 Task: Look for space in Villeurbanne, France from 3rd June, 2023 to 9th June, 2023 for 2 adults in price range Rs.6000 to Rs.12000. Place can be entire place with 1  bedroom having 1 bed and 1 bathroom. Property type can be house, flat, guest house, hotel. Booking option can be shelf check-in. Required host language is English.
Action: Mouse moved to (366, 82)
Screenshot: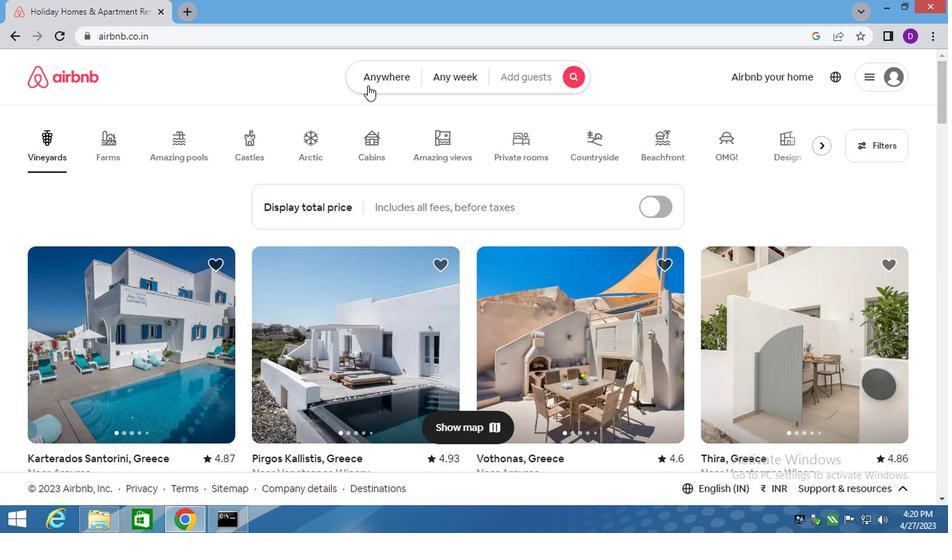 
Action: Mouse pressed left at (366, 82)
Screenshot: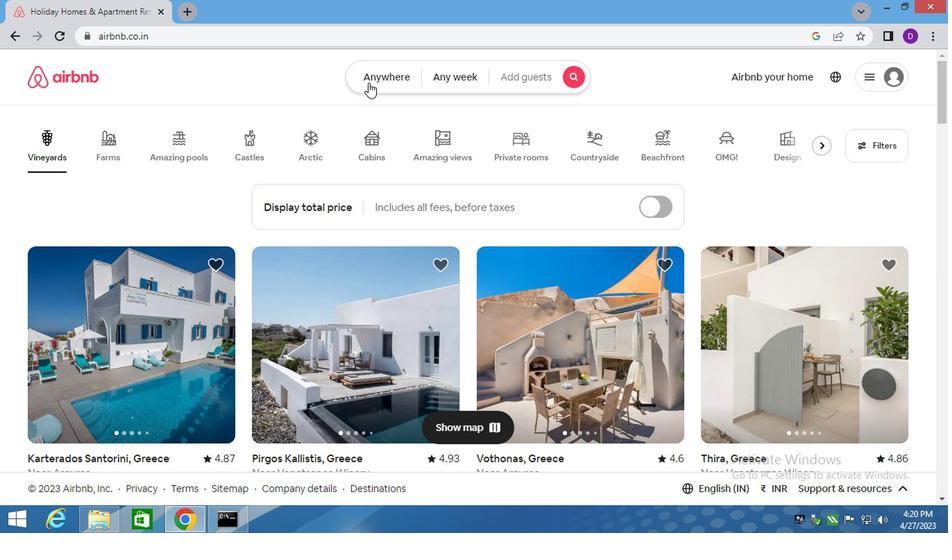 
Action: Mouse moved to (252, 133)
Screenshot: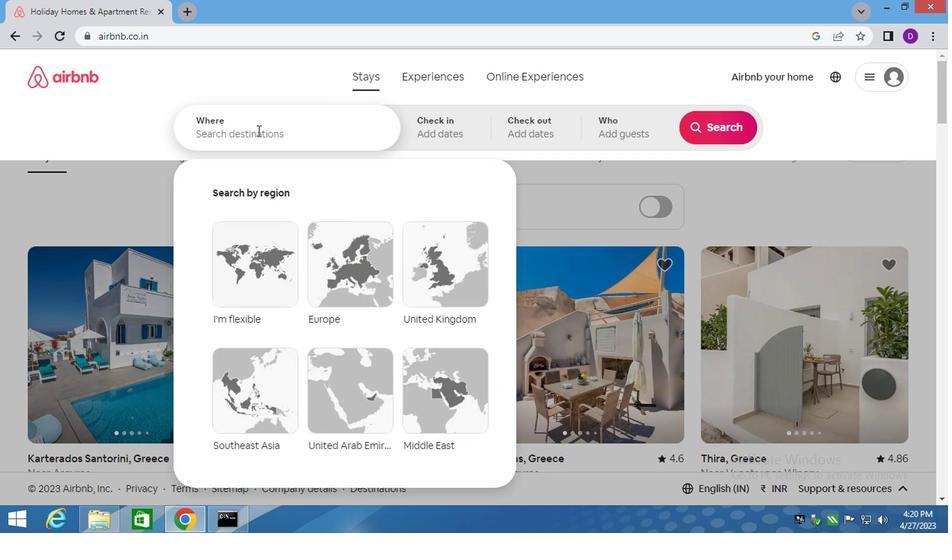
Action: Mouse pressed left at (252, 133)
Screenshot: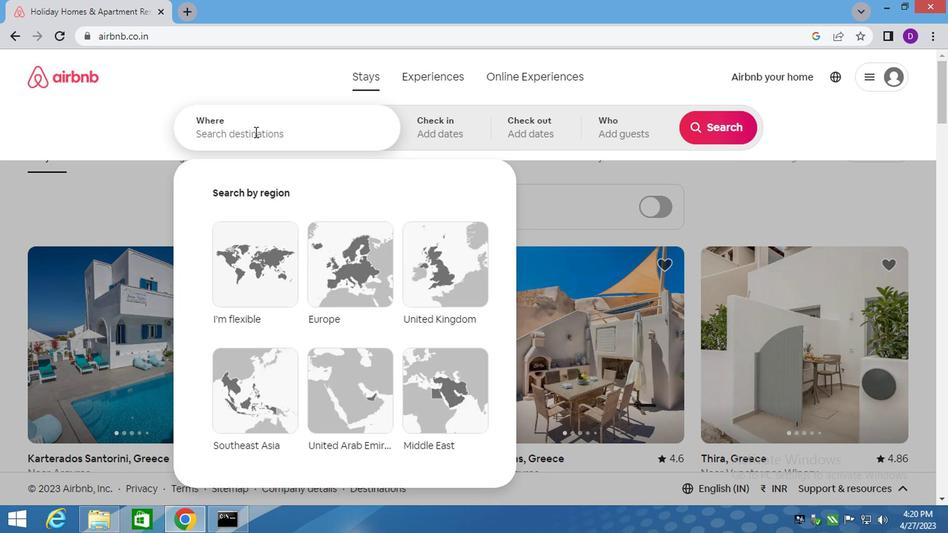 
Action: Key pressed <Key.shift>VILLEU<Key.down>,<Key.space><Key.space><Key.shift>FREA<Key.down><Key.enter>
Screenshot: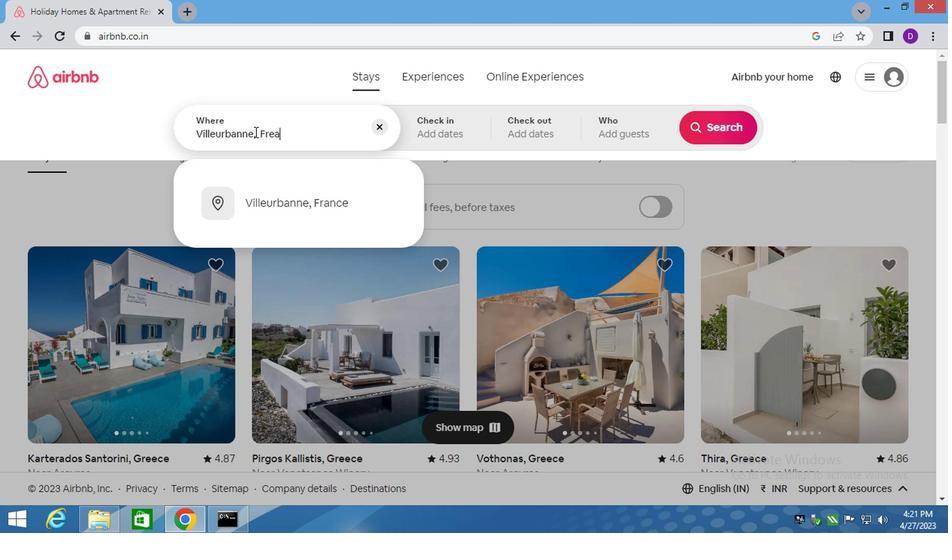 
Action: Mouse moved to (298, 139)
Screenshot: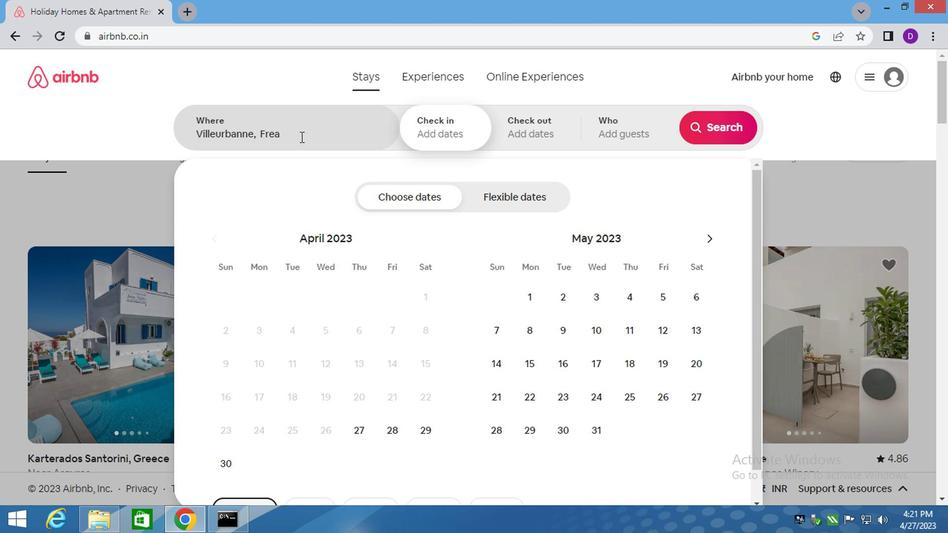 
Action: Mouse pressed left at (298, 139)
Screenshot: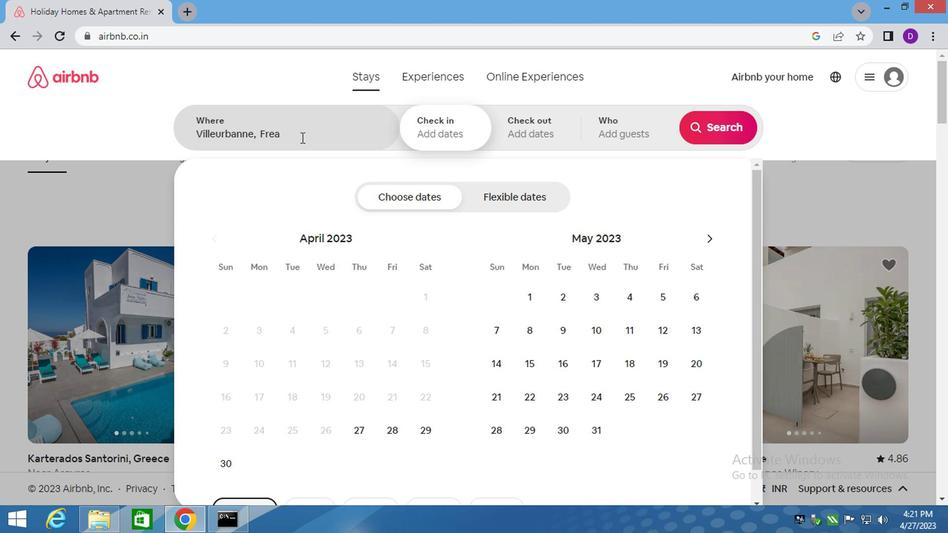 
Action: Key pressed <Key.down><Key.enter>
Screenshot: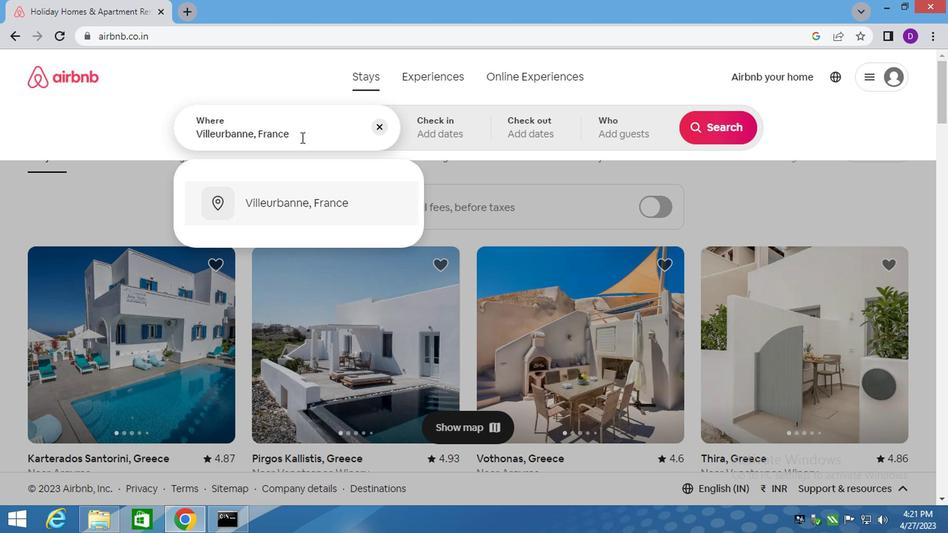 
Action: Mouse moved to (710, 239)
Screenshot: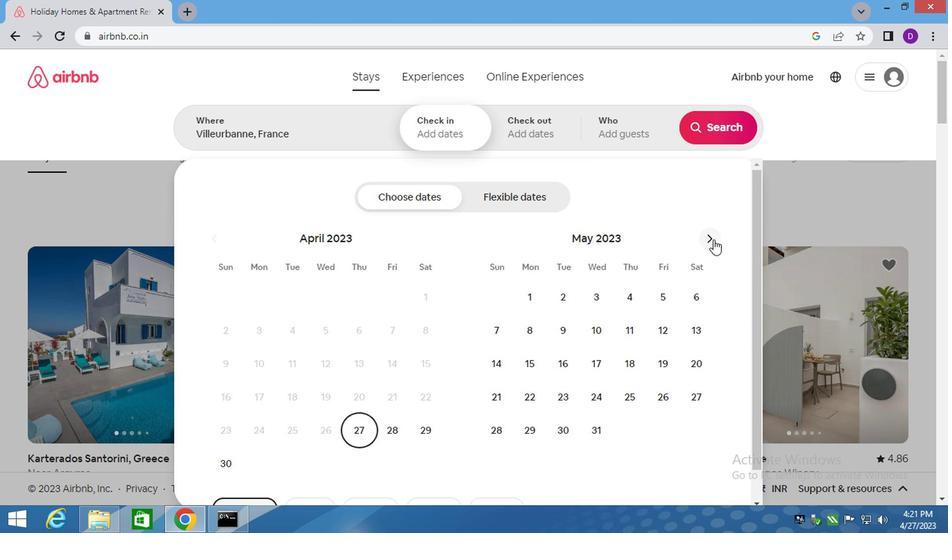 
Action: Mouse pressed left at (710, 239)
Screenshot: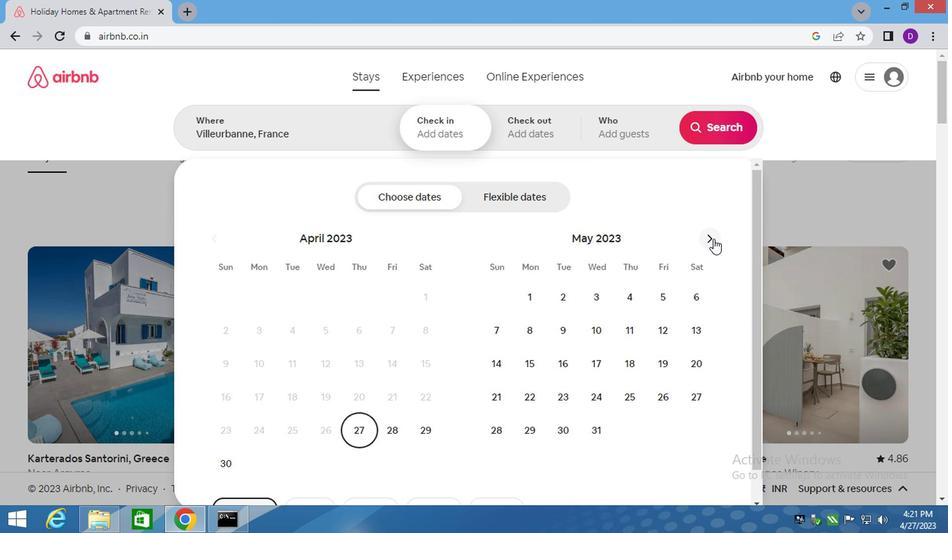 
Action: Mouse moved to (698, 305)
Screenshot: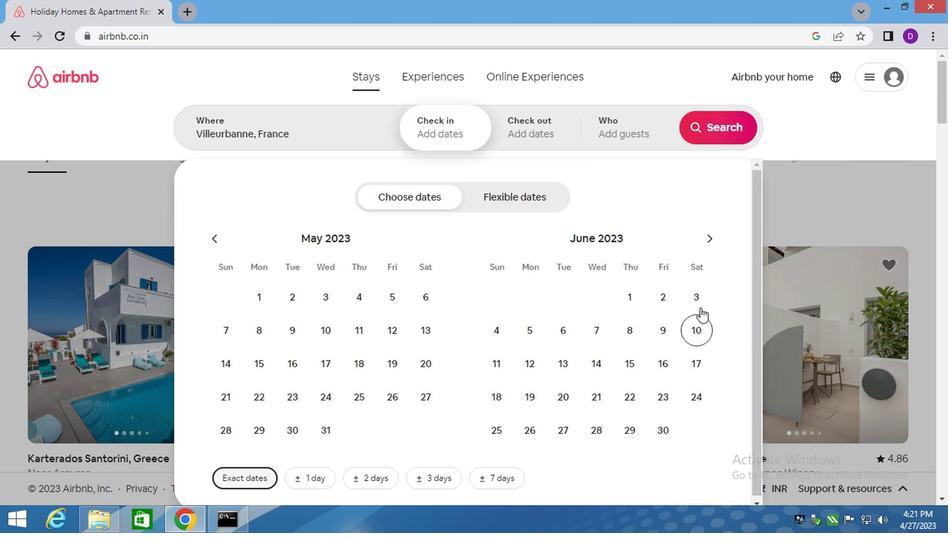 
Action: Mouse pressed left at (698, 305)
Screenshot: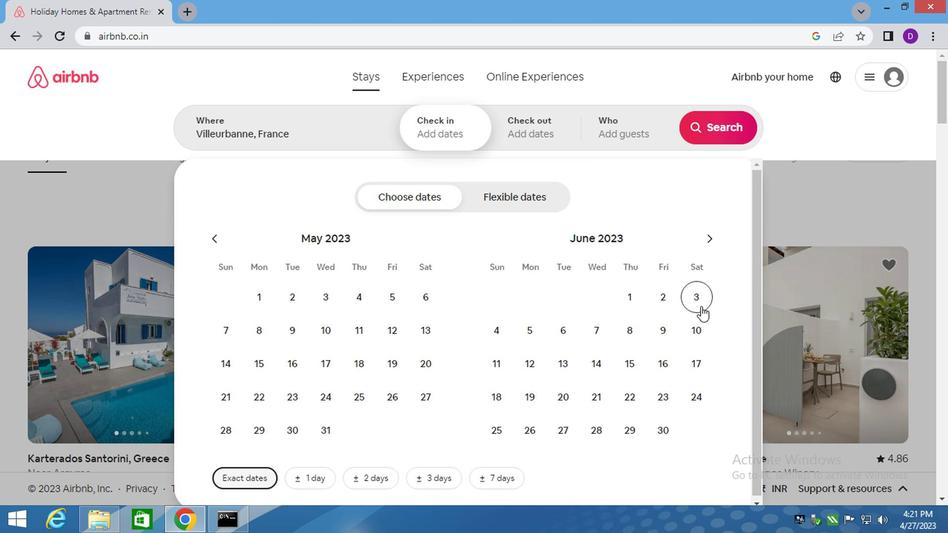 
Action: Mouse moved to (666, 335)
Screenshot: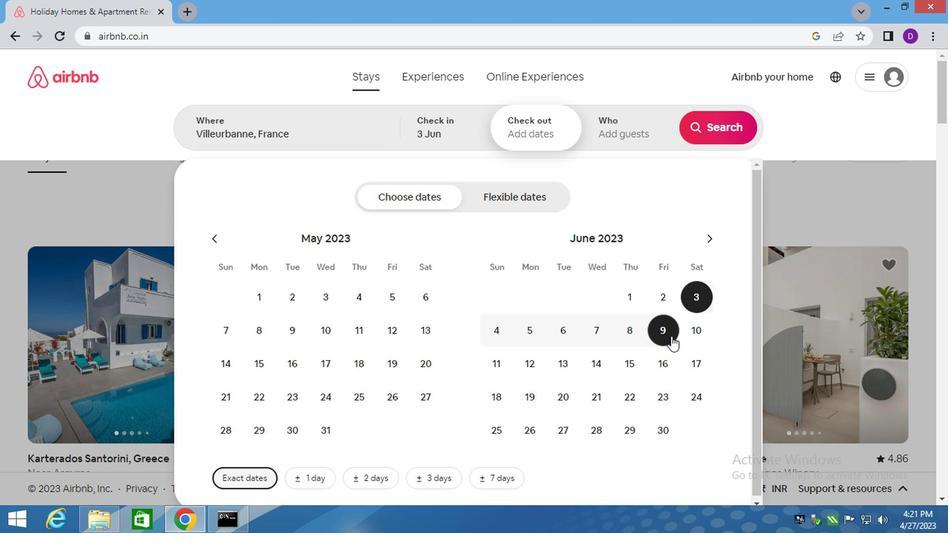 
Action: Mouse pressed left at (666, 335)
Screenshot: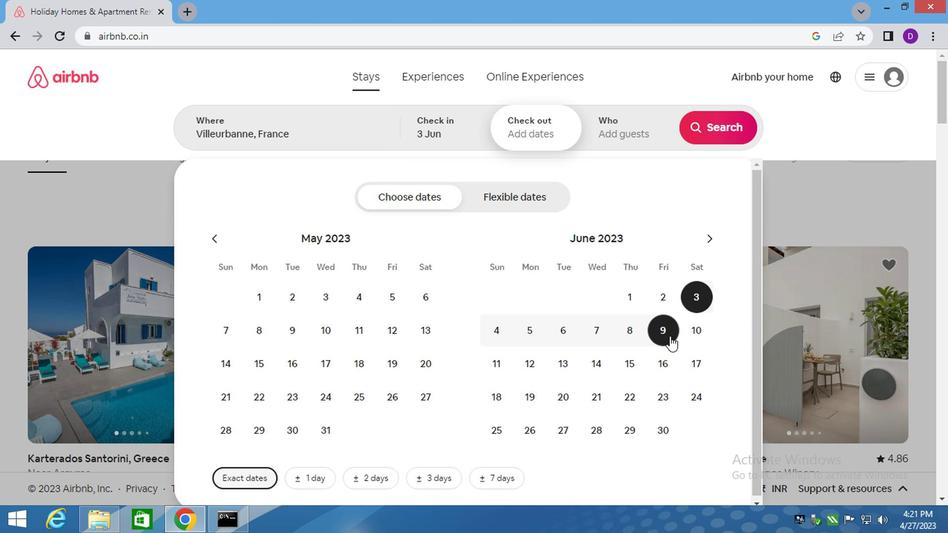 
Action: Mouse moved to (626, 128)
Screenshot: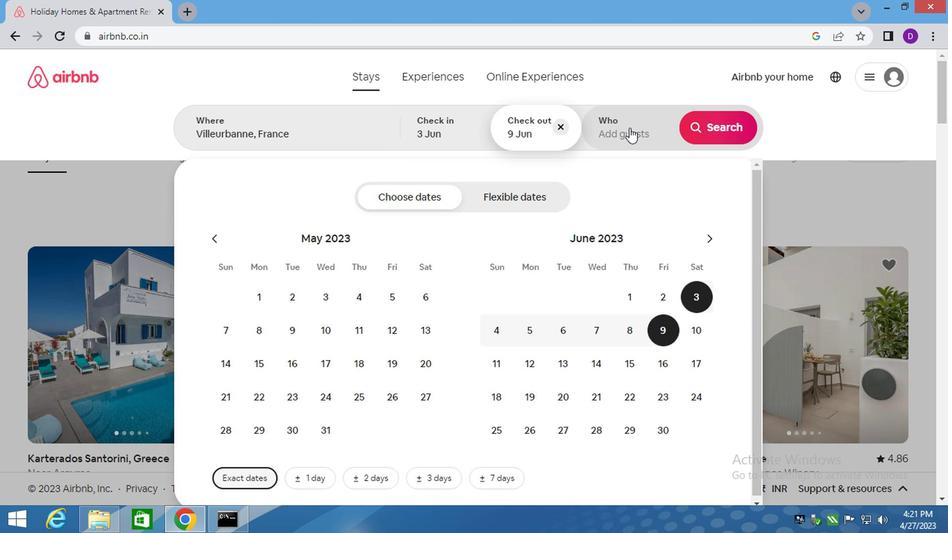 
Action: Mouse pressed left at (626, 128)
Screenshot: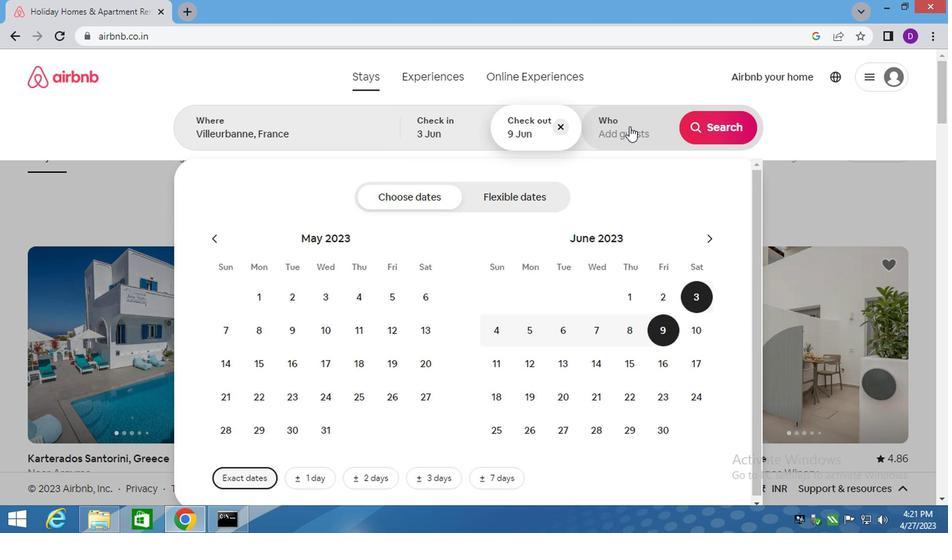 
Action: Mouse moved to (716, 202)
Screenshot: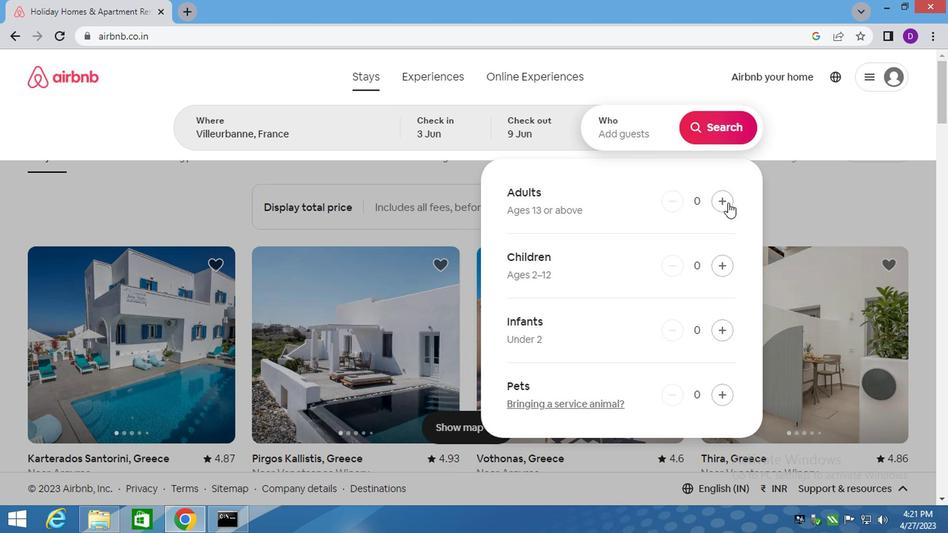 
Action: Mouse pressed left at (716, 202)
Screenshot: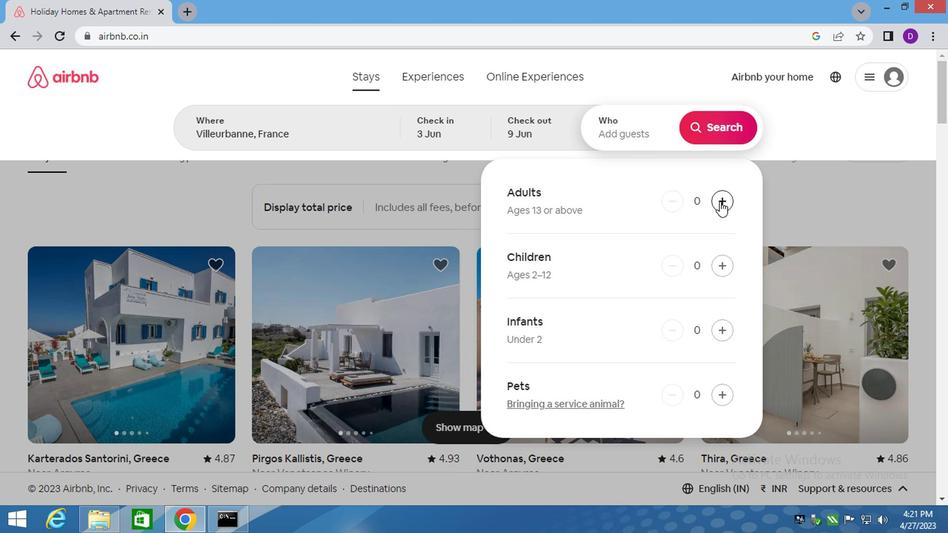 
Action: Mouse pressed left at (716, 202)
Screenshot: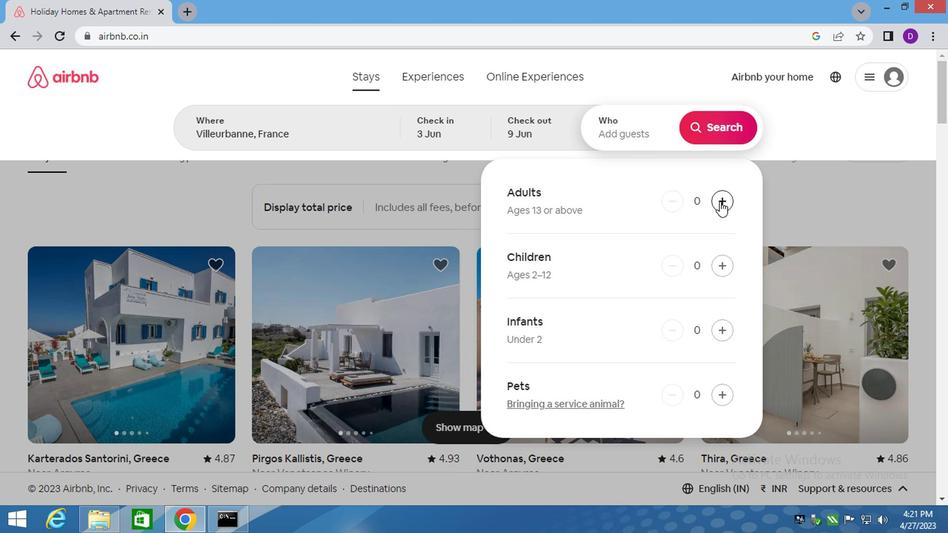 
Action: Mouse moved to (707, 135)
Screenshot: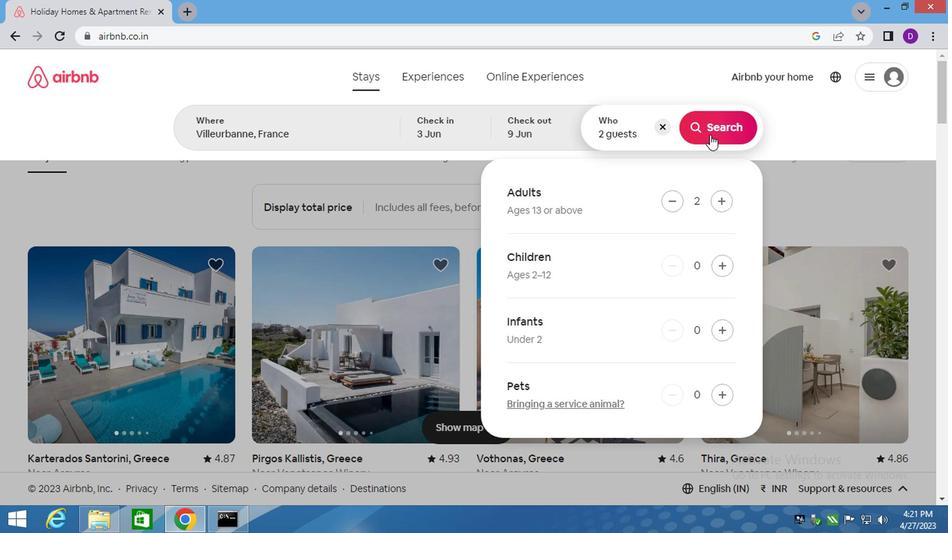 
Action: Mouse pressed left at (707, 135)
Screenshot: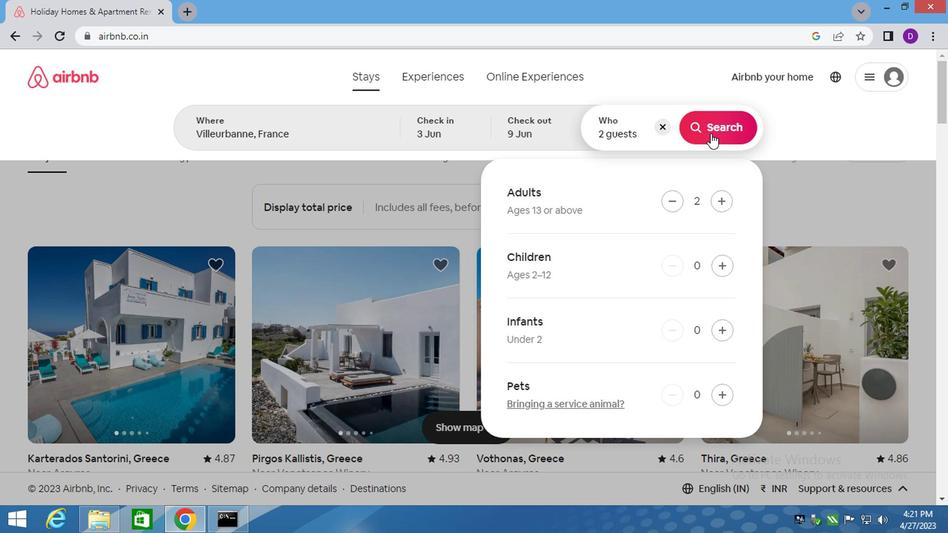 
Action: Mouse moved to (877, 135)
Screenshot: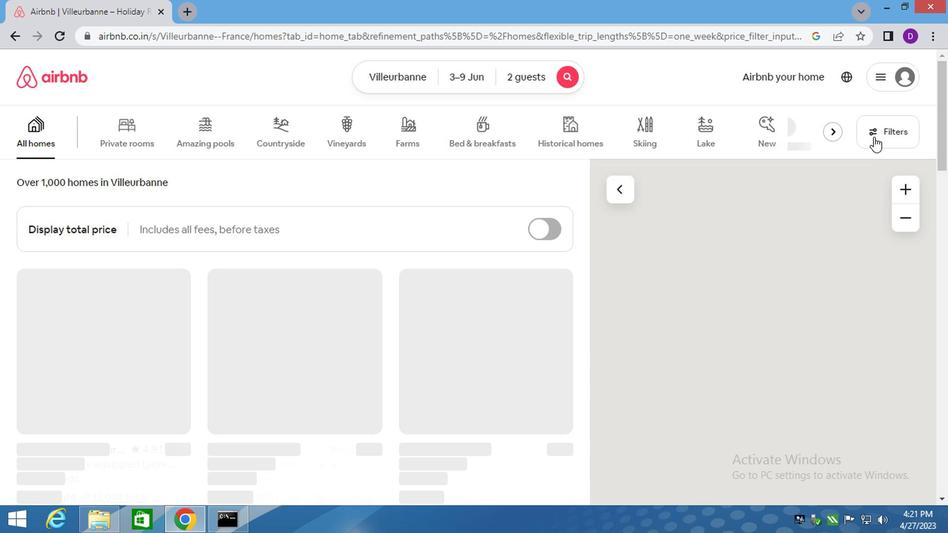 
Action: Mouse pressed left at (877, 135)
Screenshot: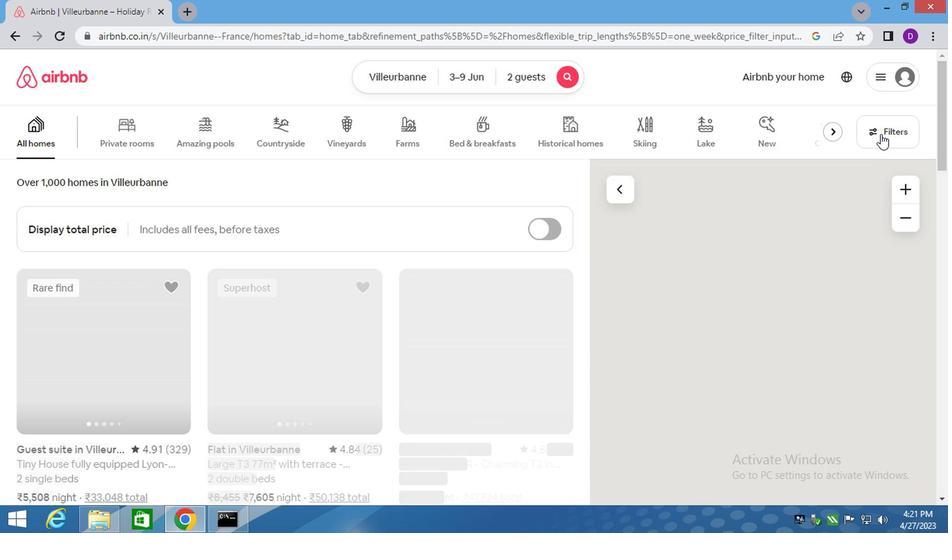 
Action: Mouse moved to (301, 305)
Screenshot: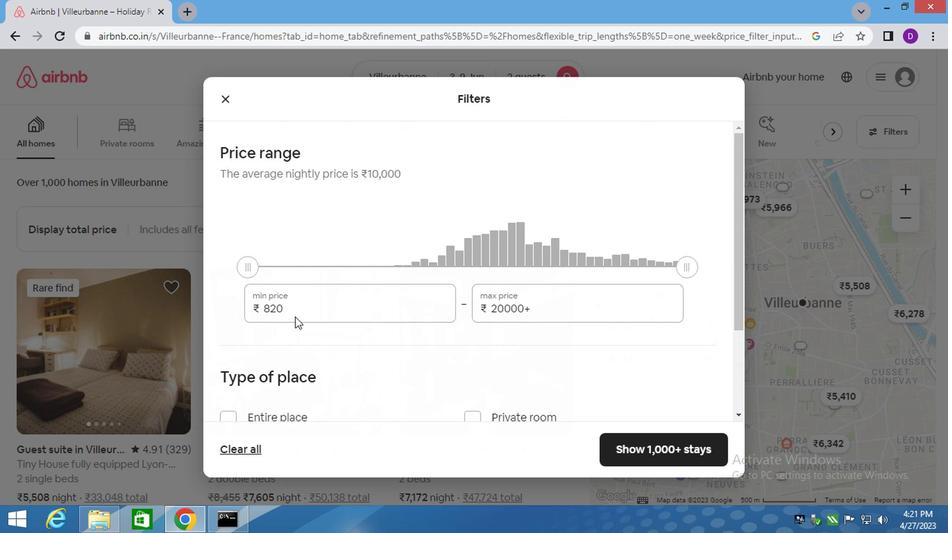 
Action: Mouse pressed left at (301, 305)
Screenshot: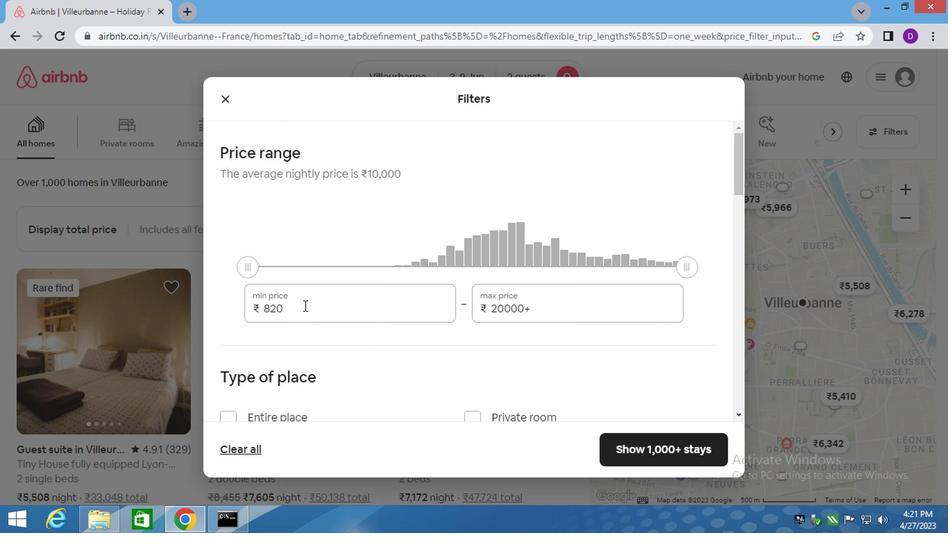
Action: Mouse pressed left at (301, 305)
Screenshot: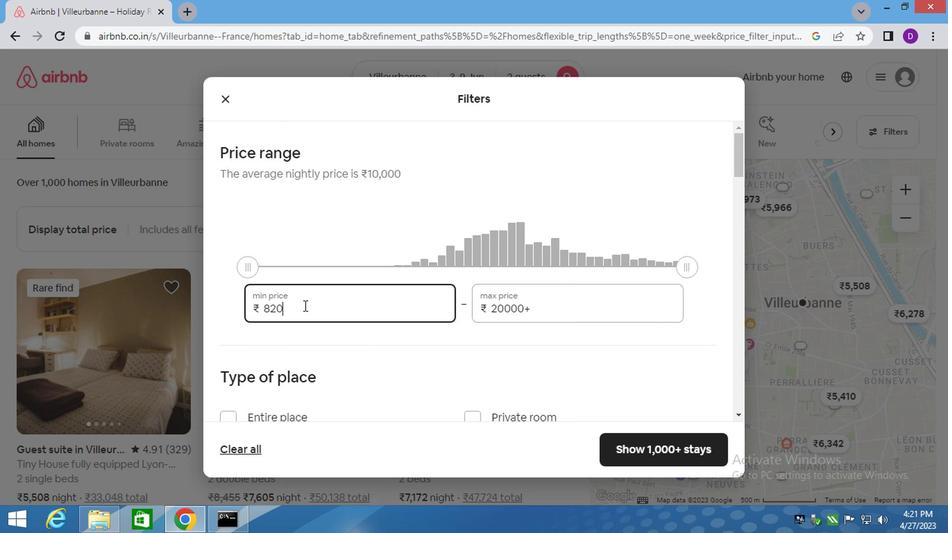 
Action: Mouse pressed left at (301, 305)
Screenshot: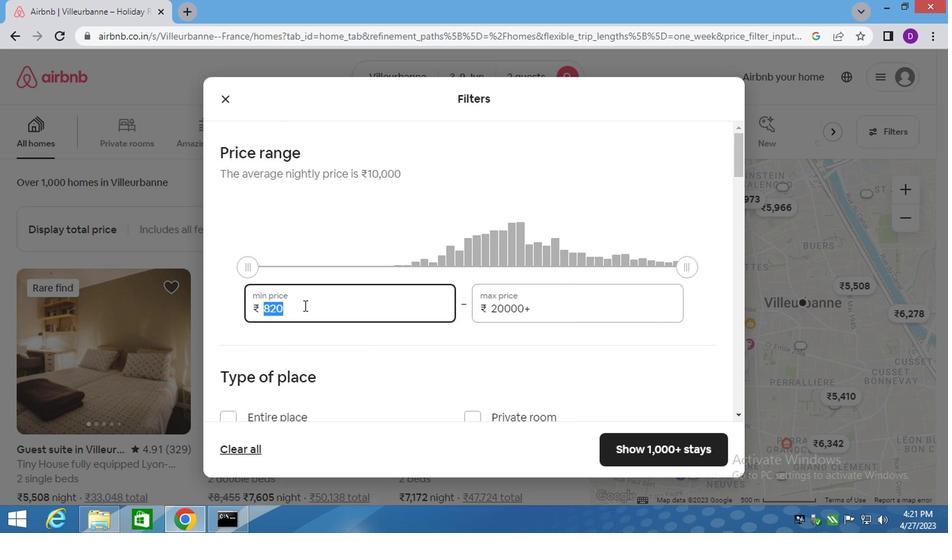 
Action: Key pressed 600
Screenshot: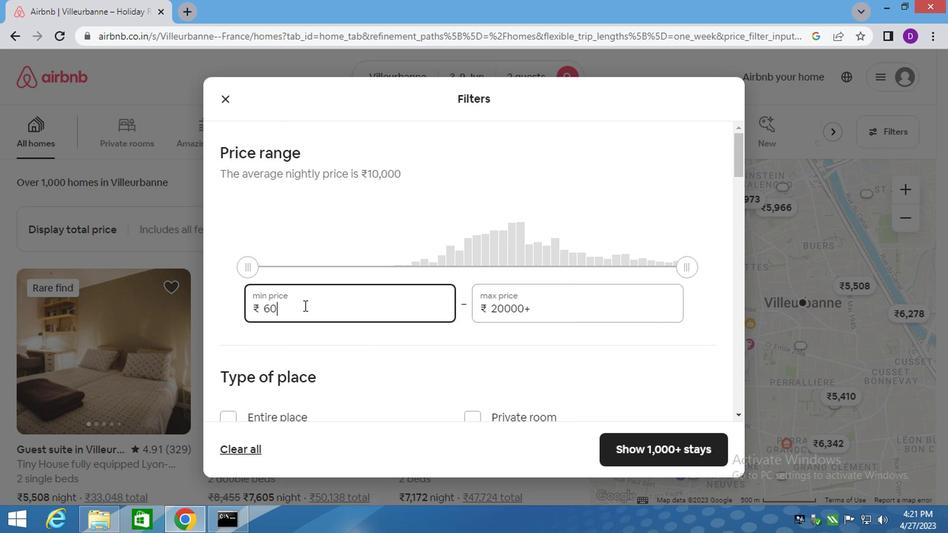 
Action: Mouse moved to (508, 300)
Screenshot: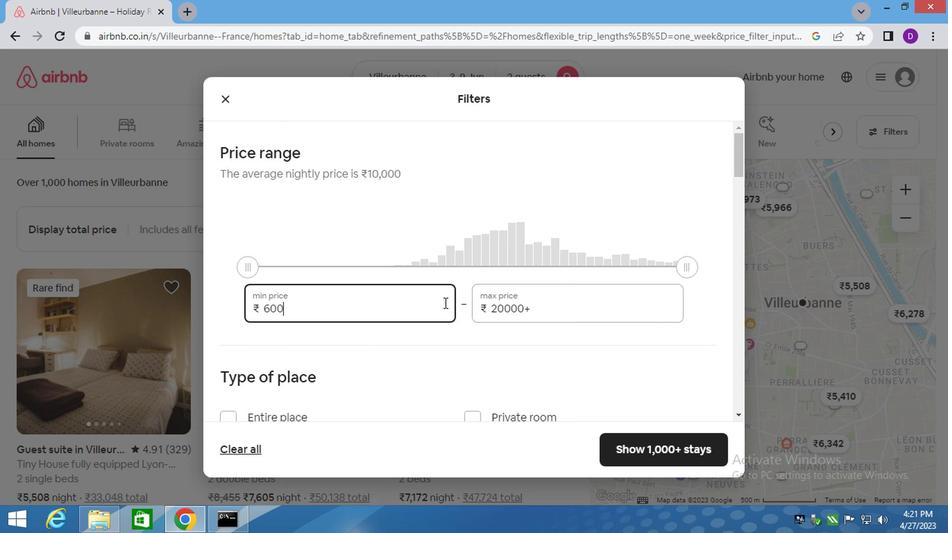
Action: Key pressed 0
Screenshot: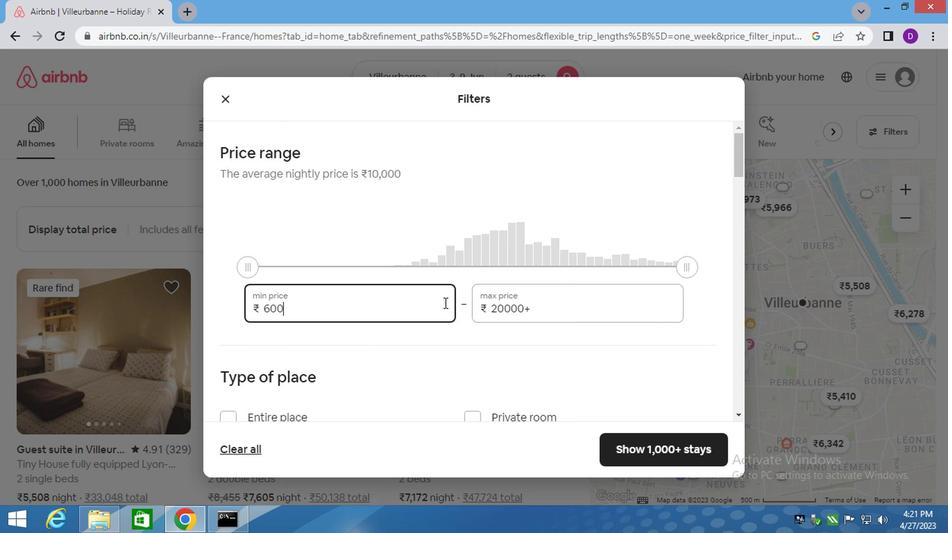
Action: Mouse moved to (512, 300)
Screenshot: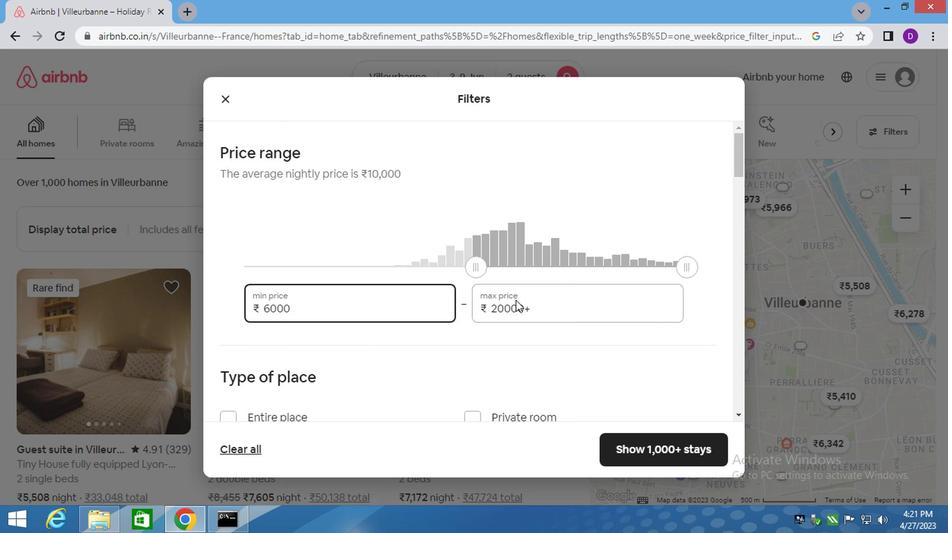 
Action: Mouse pressed left at (512, 300)
Screenshot: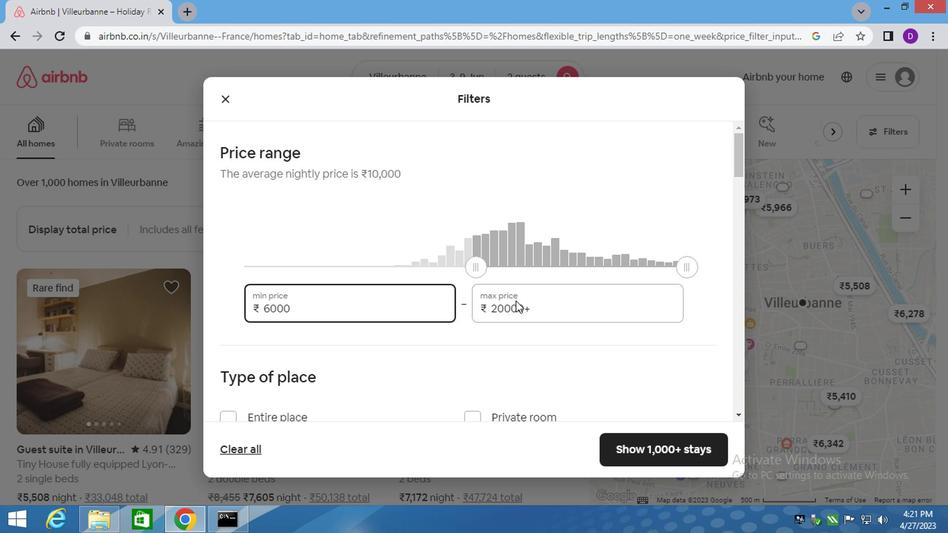 
Action: Mouse moved to (512, 305)
Screenshot: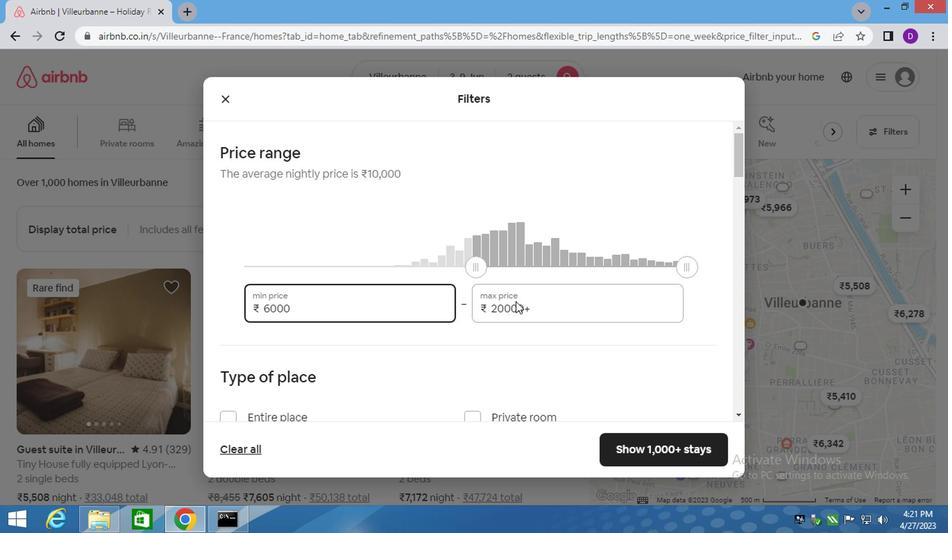 
Action: Mouse pressed left at (512, 305)
Screenshot: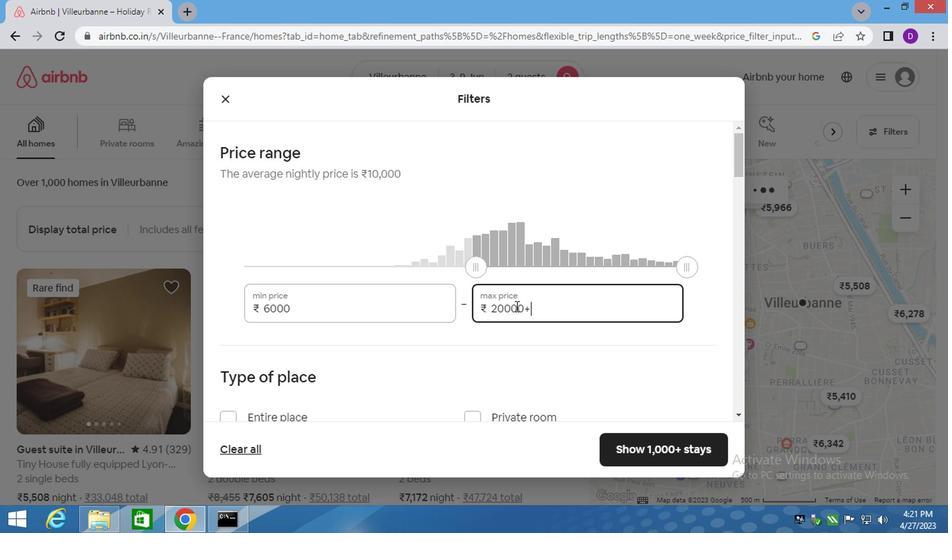 
Action: Mouse pressed left at (512, 305)
Screenshot: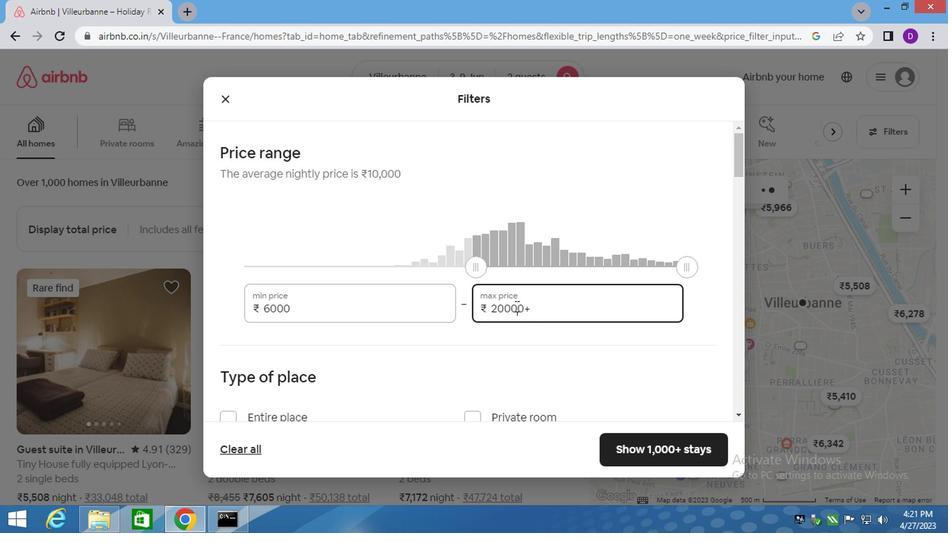 
Action: Mouse pressed left at (512, 305)
Screenshot: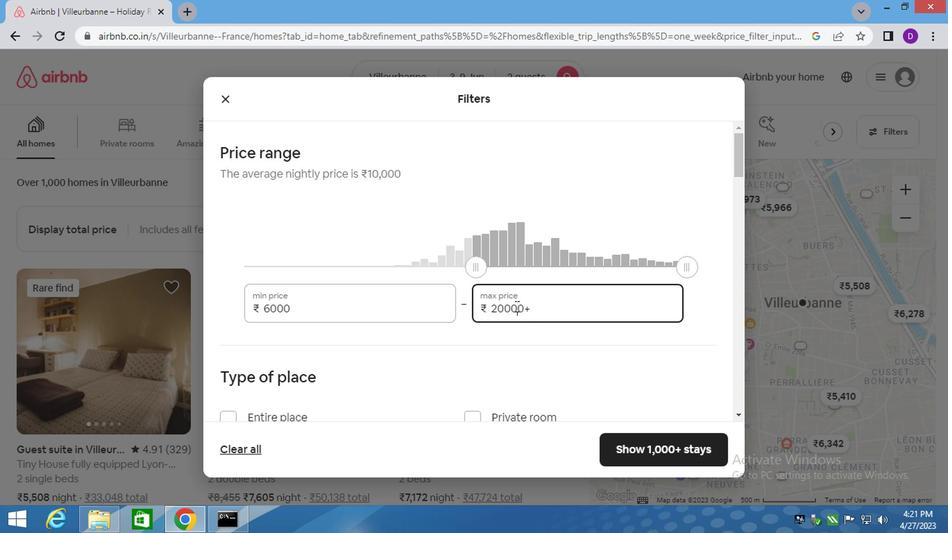 
Action: Key pressed 120
Screenshot: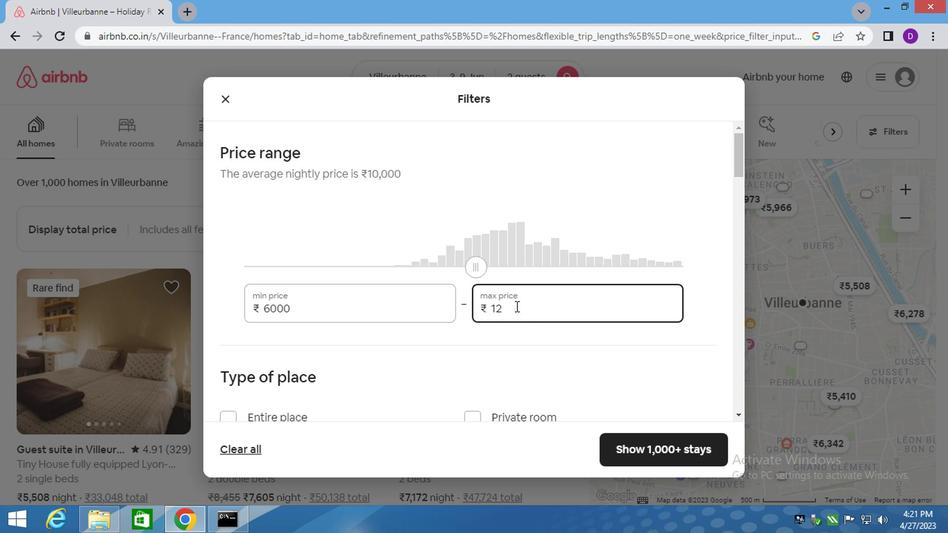 
Action: Mouse moved to (510, 312)
Screenshot: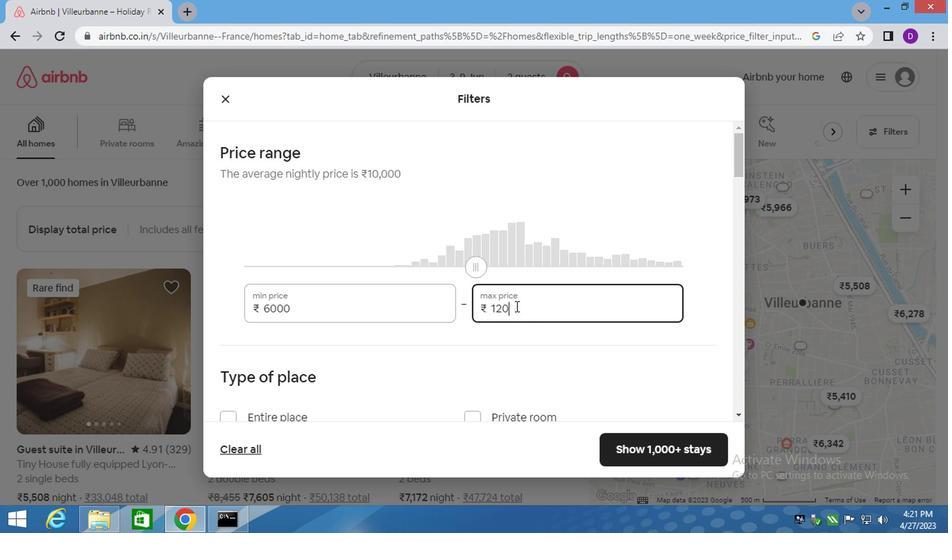 
Action: Key pressed 0
Screenshot: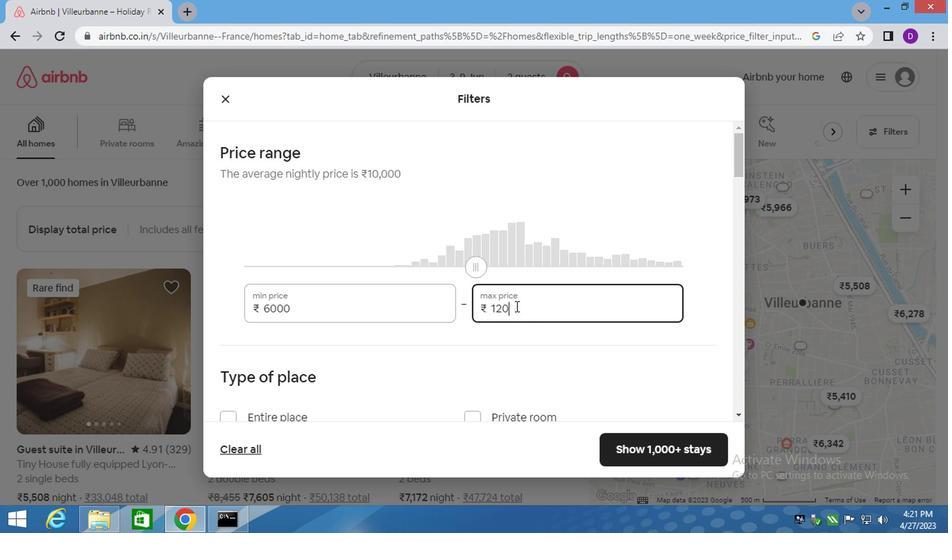 
Action: Mouse moved to (425, 341)
Screenshot: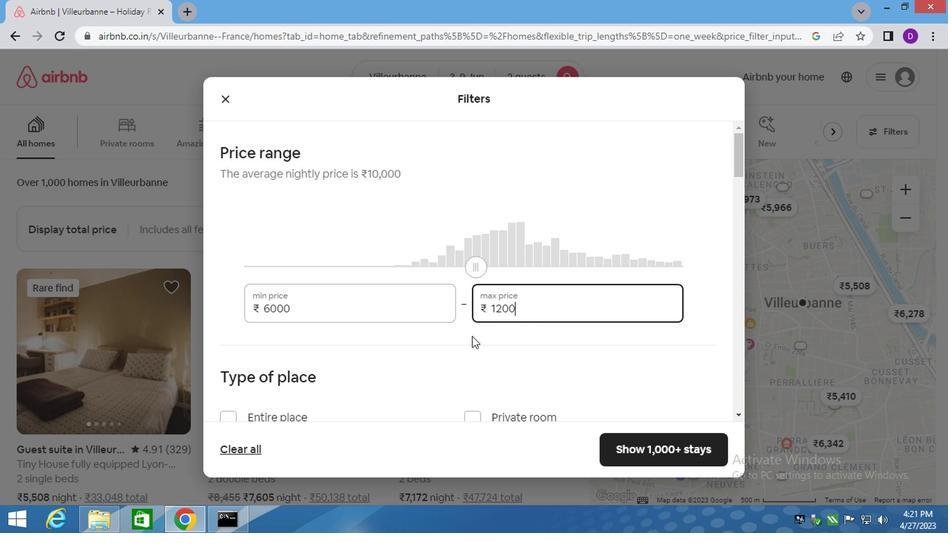 
Action: Key pressed 0
Screenshot: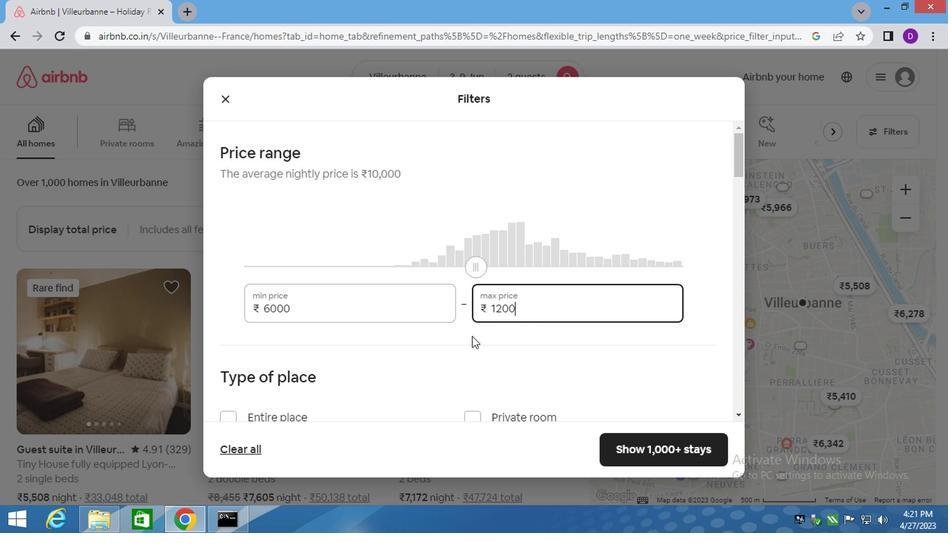 
Action: Mouse moved to (383, 349)
Screenshot: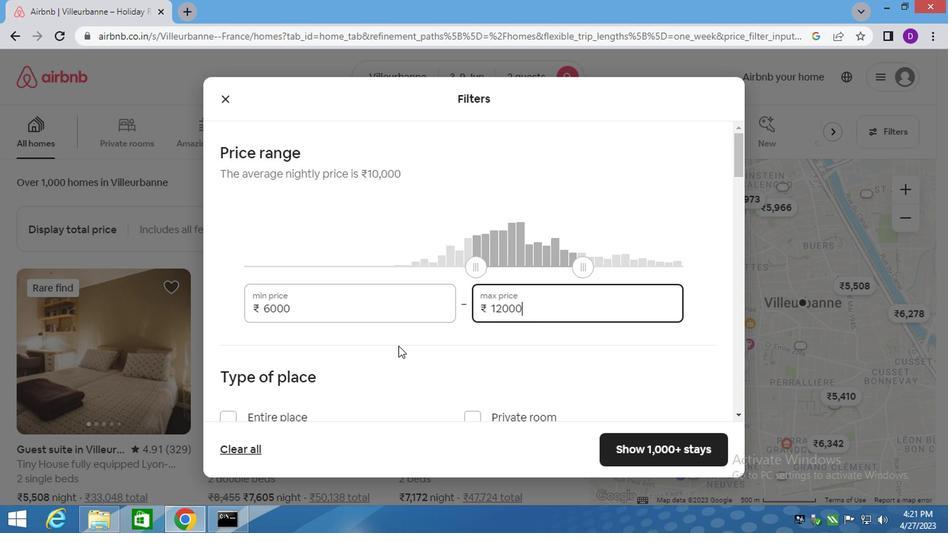 
Action: Mouse scrolled (383, 348) with delta (0, 0)
Screenshot: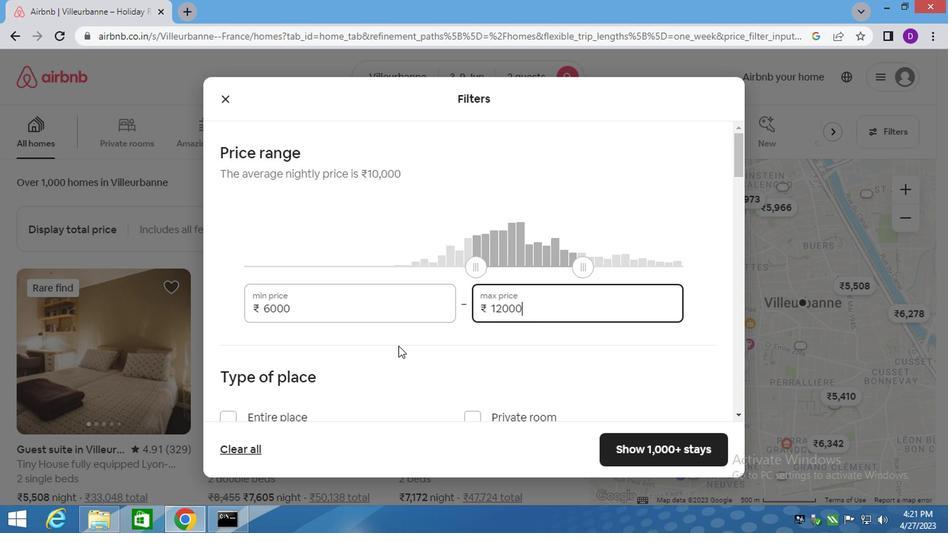 
Action: Mouse moved to (368, 349)
Screenshot: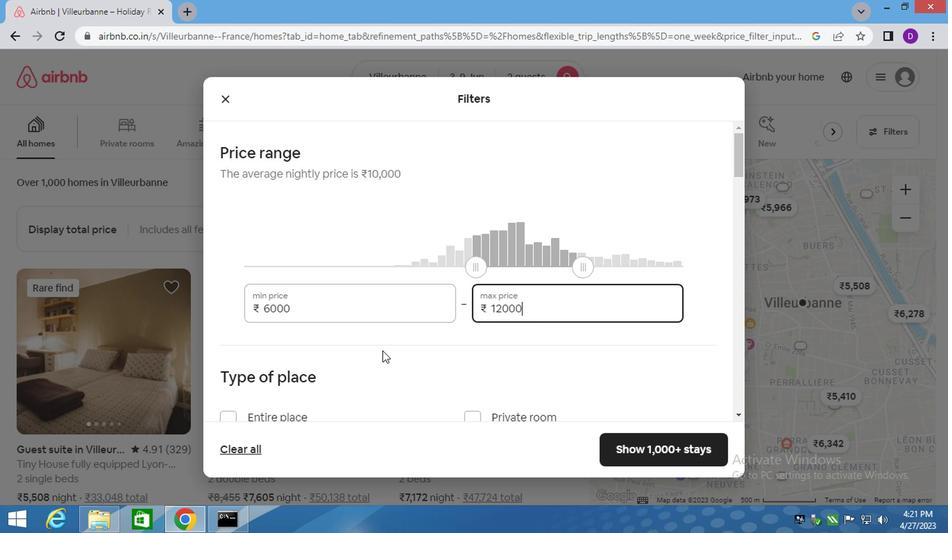 
Action: Mouse scrolled (368, 348) with delta (0, 0)
Screenshot: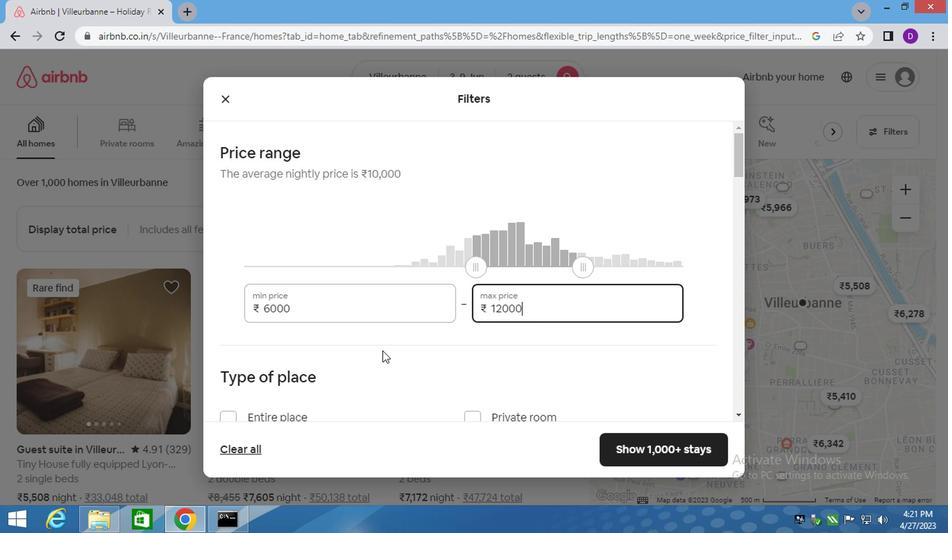 
Action: Mouse moved to (272, 285)
Screenshot: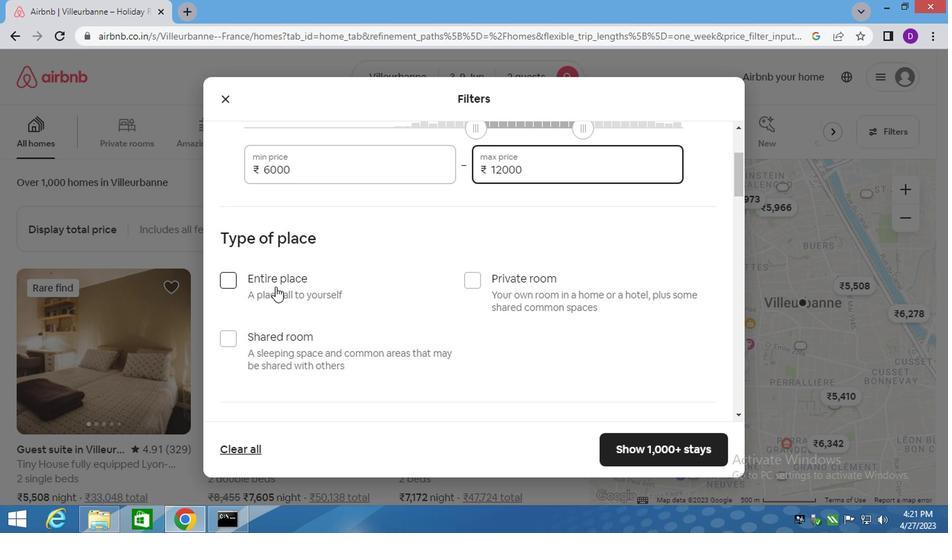 
Action: Mouse pressed left at (272, 285)
Screenshot: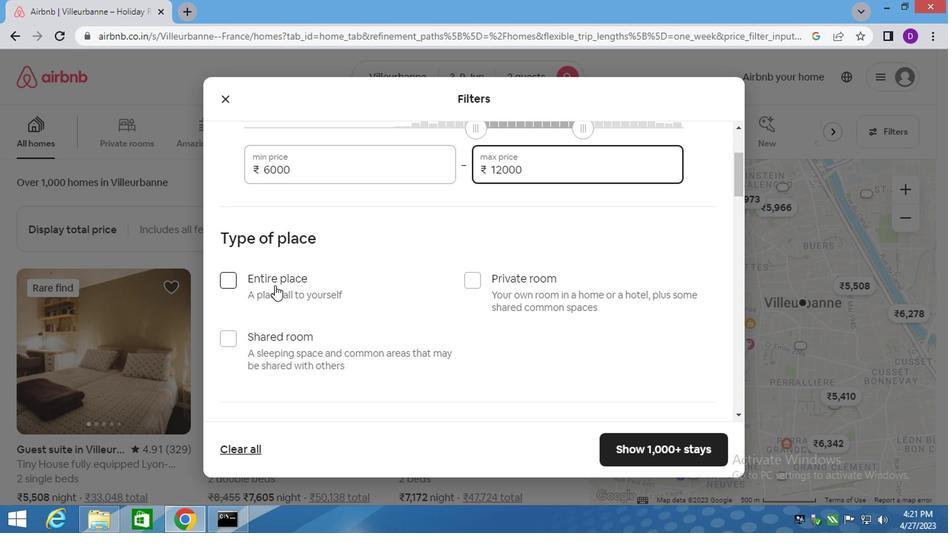 
Action: Mouse moved to (307, 309)
Screenshot: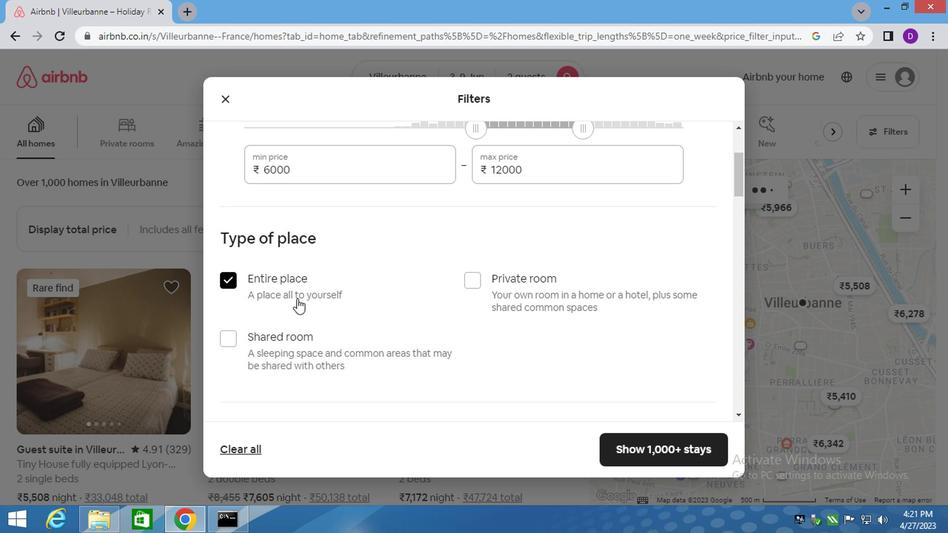 
Action: Mouse scrolled (307, 308) with delta (0, 0)
Screenshot: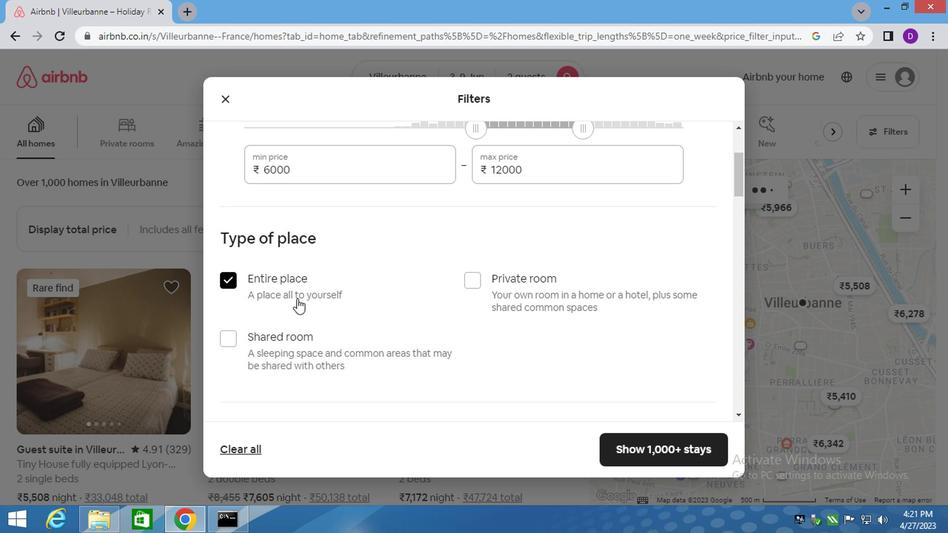 
Action: Mouse moved to (310, 313)
Screenshot: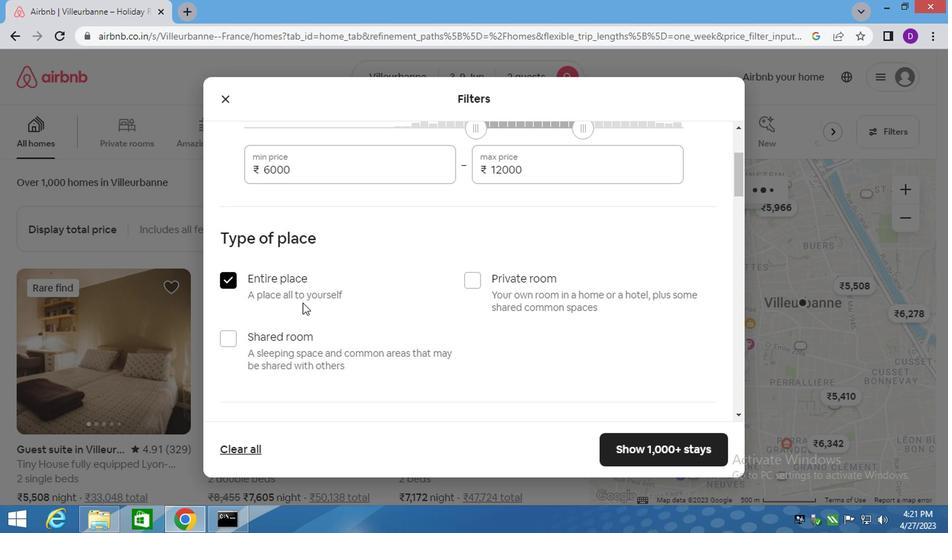 
Action: Mouse scrolled (310, 312) with delta (0, 0)
Screenshot: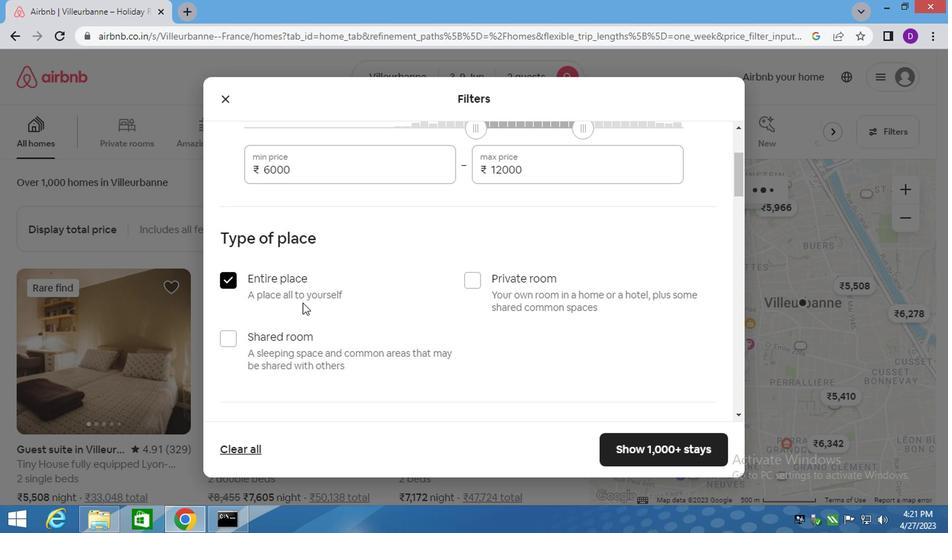 
Action: Mouse moved to (315, 315)
Screenshot: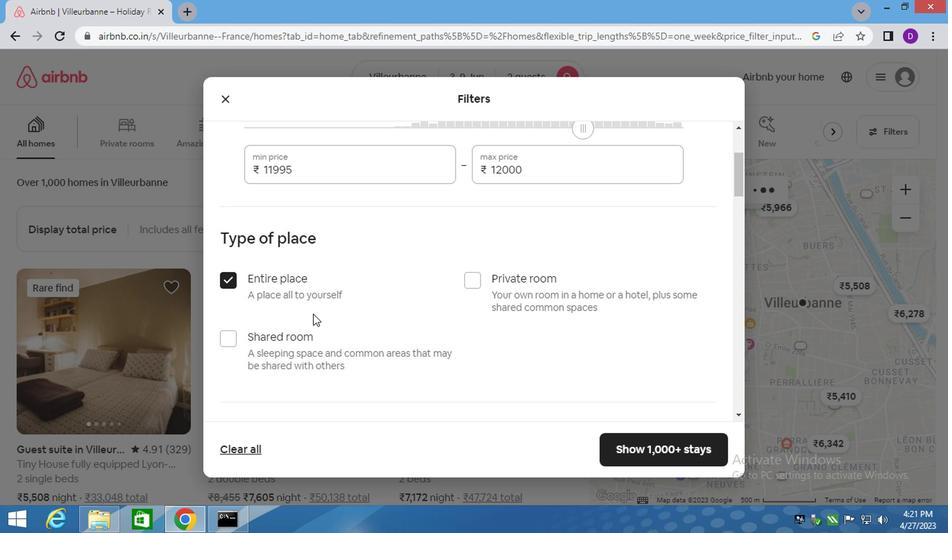 
Action: Mouse scrolled (315, 314) with delta (0, 0)
Screenshot: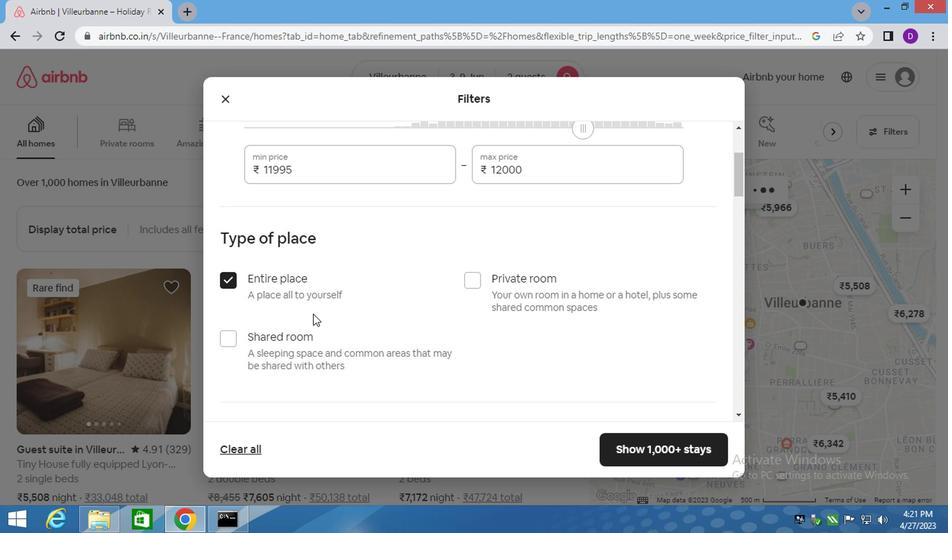 
Action: Mouse moved to (302, 295)
Screenshot: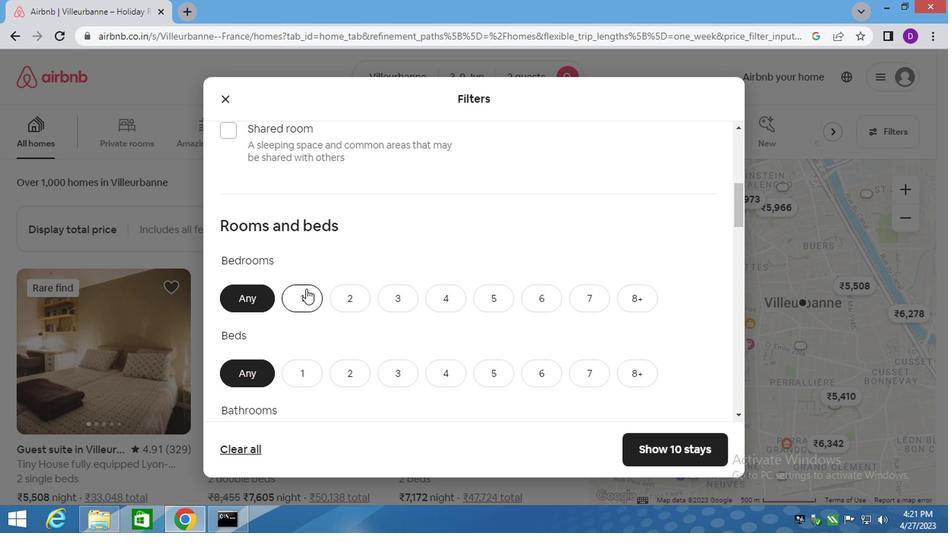 
Action: Mouse pressed left at (302, 295)
Screenshot: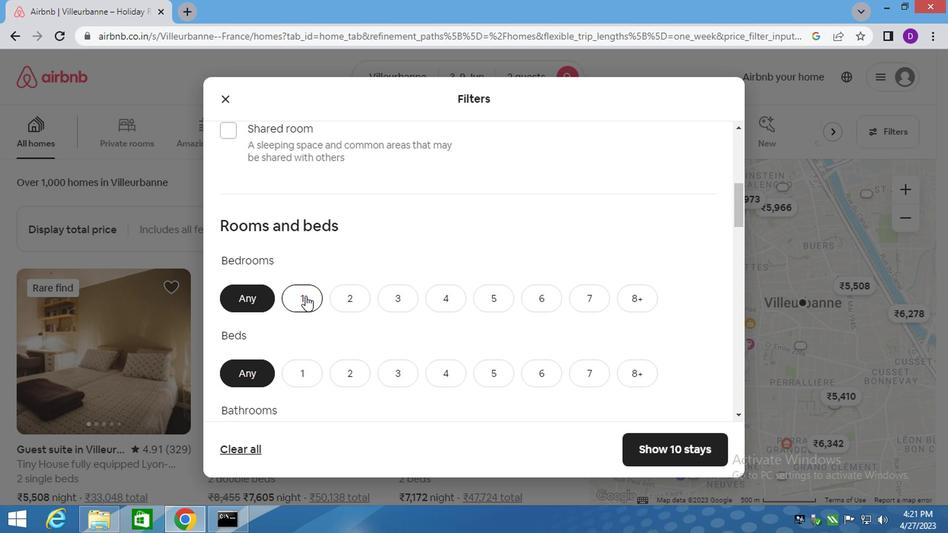 
Action: Mouse moved to (308, 365)
Screenshot: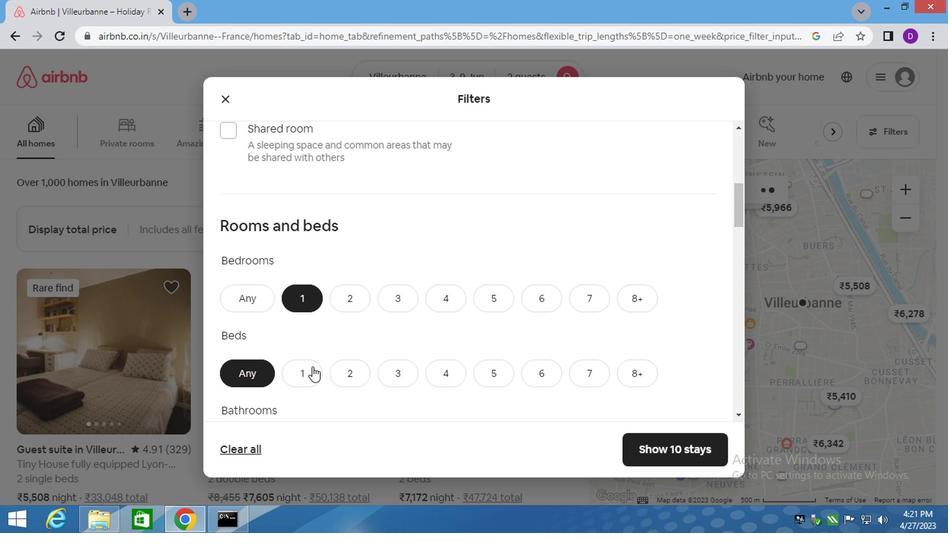 
Action: Mouse pressed left at (308, 365)
Screenshot: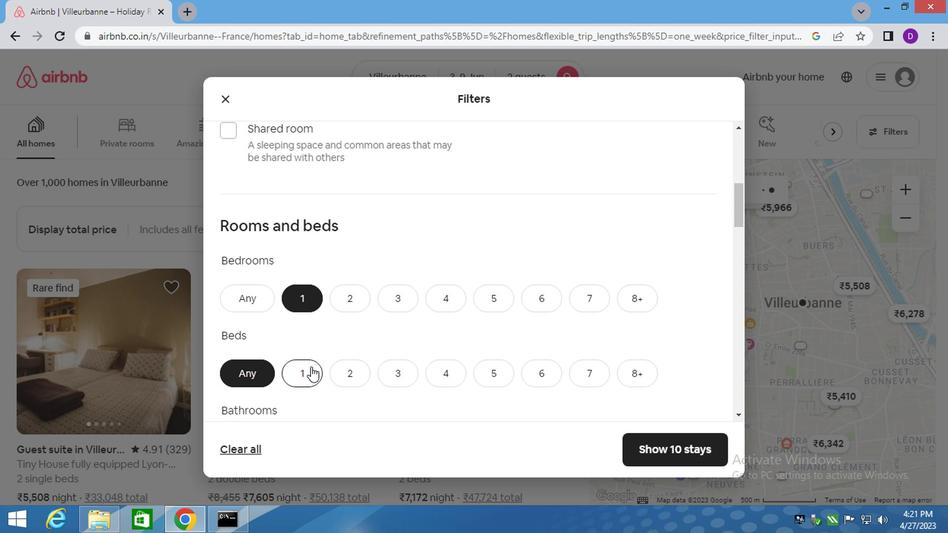 
Action: Mouse scrolled (308, 364) with delta (0, 0)
Screenshot: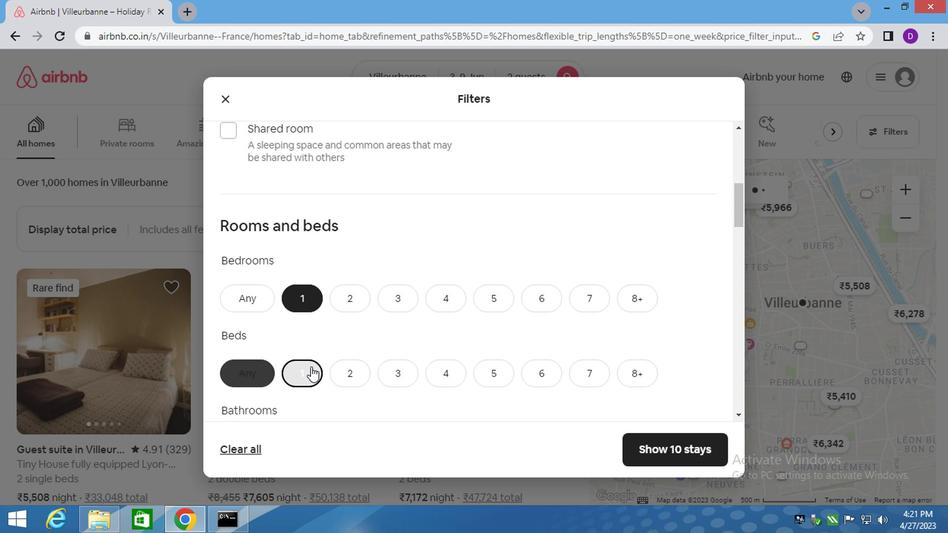
Action: Mouse scrolled (308, 364) with delta (0, 0)
Screenshot: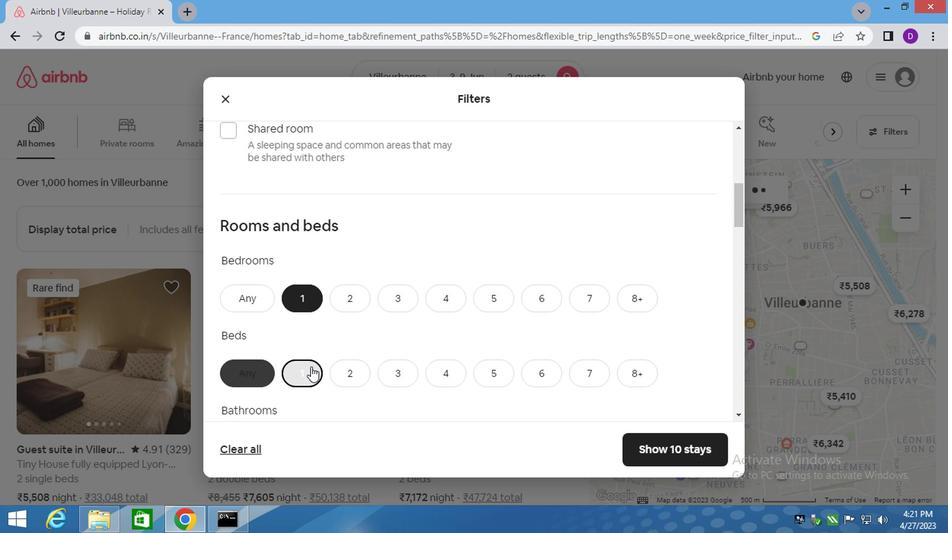 
Action: Mouse moved to (297, 305)
Screenshot: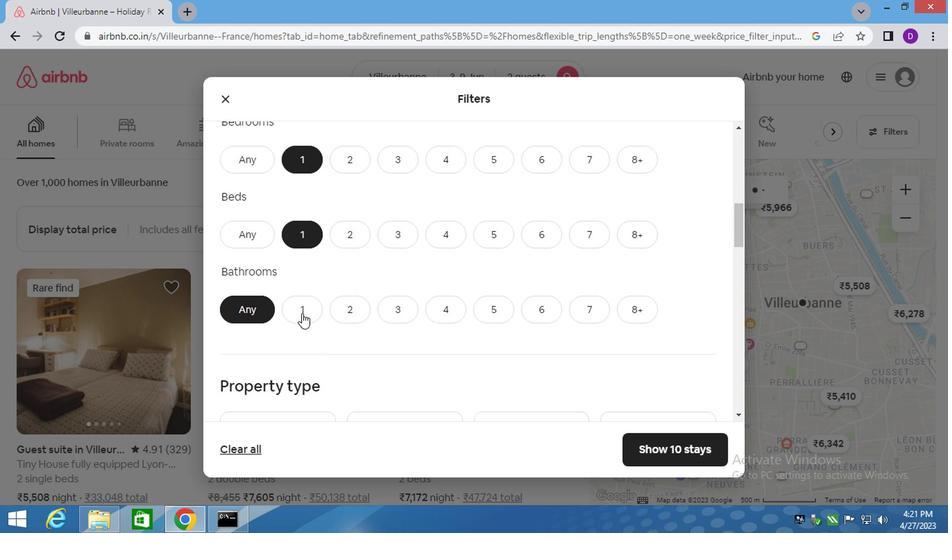 
Action: Mouse pressed left at (297, 305)
Screenshot: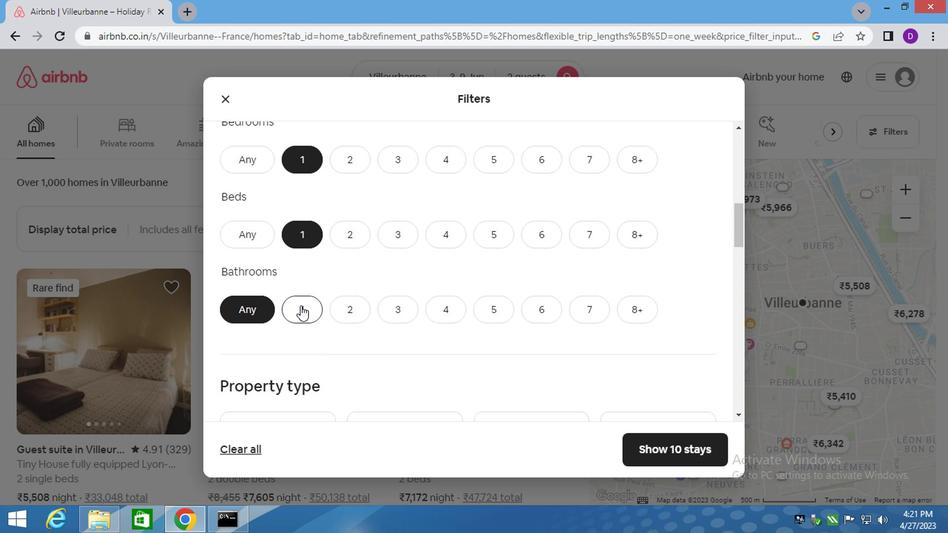 
Action: Mouse moved to (366, 329)
Screenshot: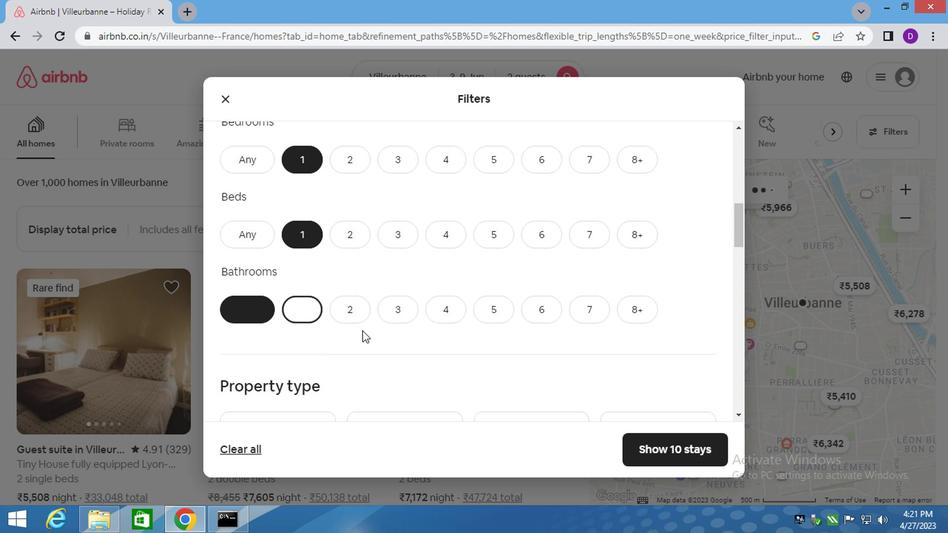 
Action: Mouse scrolled (366, 328) with delta (0, 0)
Screenshot: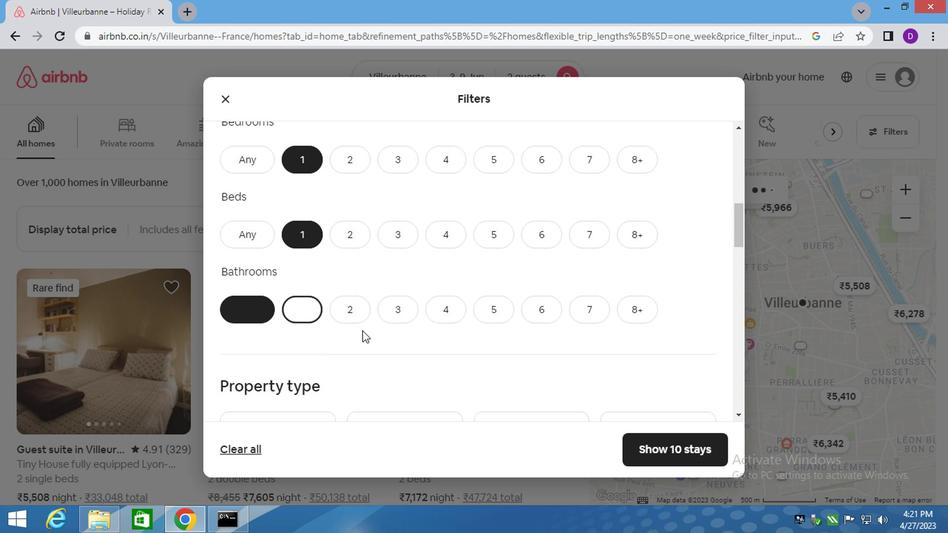 
Action: Mouse moved to (367, 329)
Screenshot: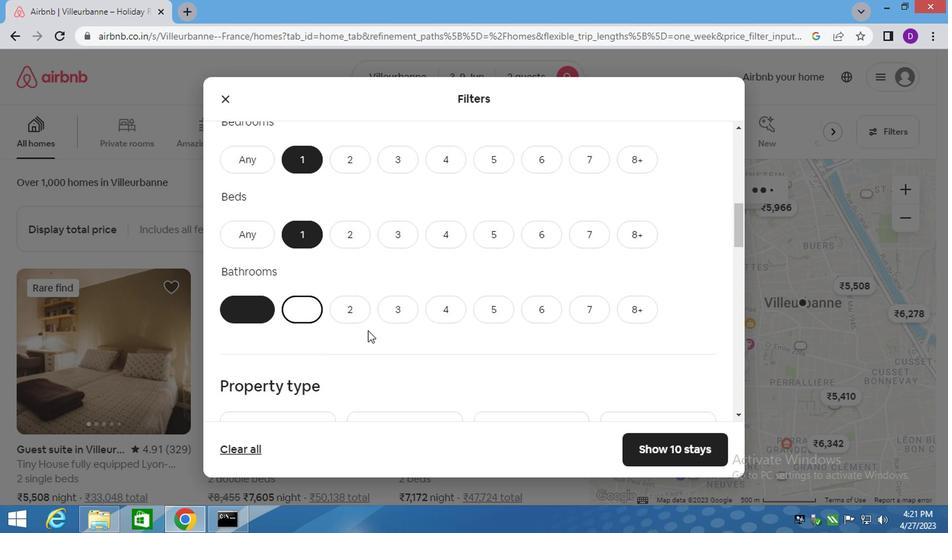 
Action: Mouse scrolled (367, 328) with delta (0, 0)
Screenshot: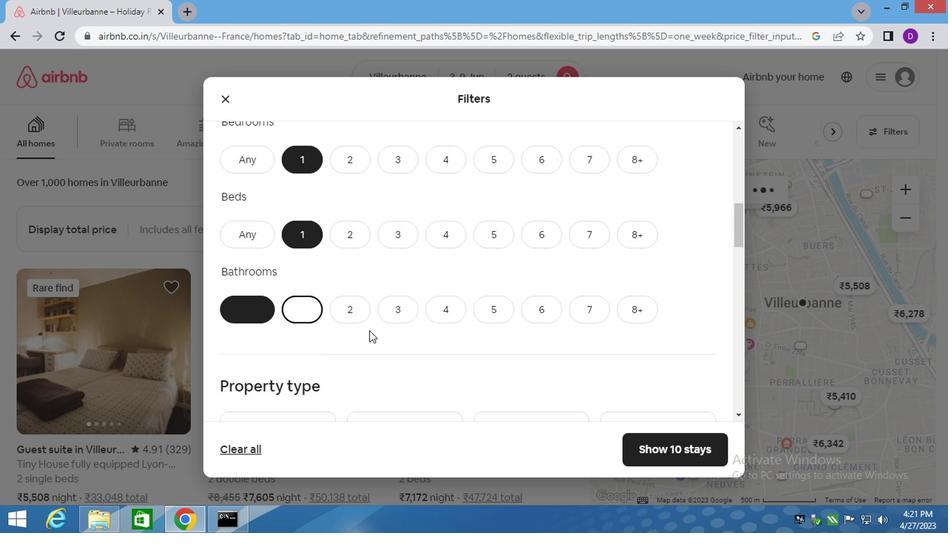
Action: Mouse moved to (321, 303)
Screenshot: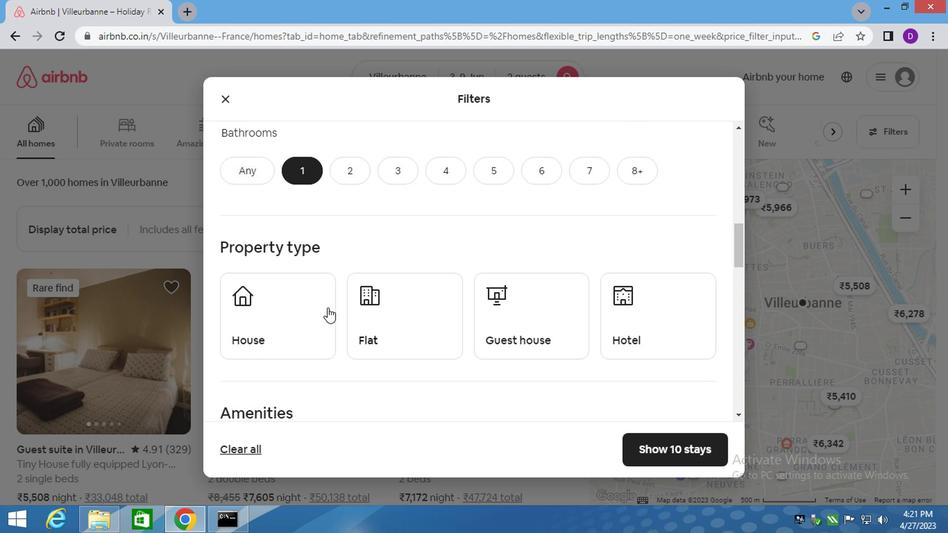 
Action: Mouse pressed left at (321, 303)
Screenshot: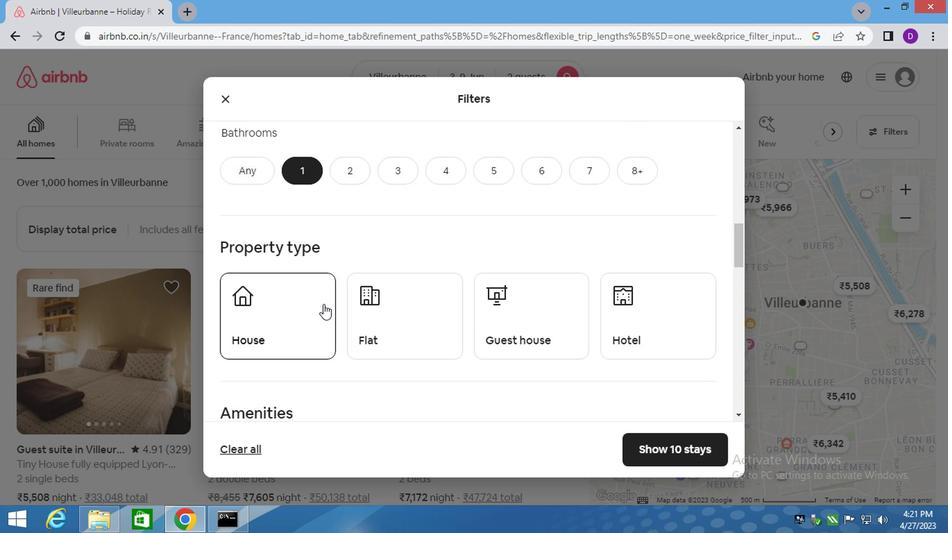 
Action: Mouse moved to (402, 312)
Screenshot: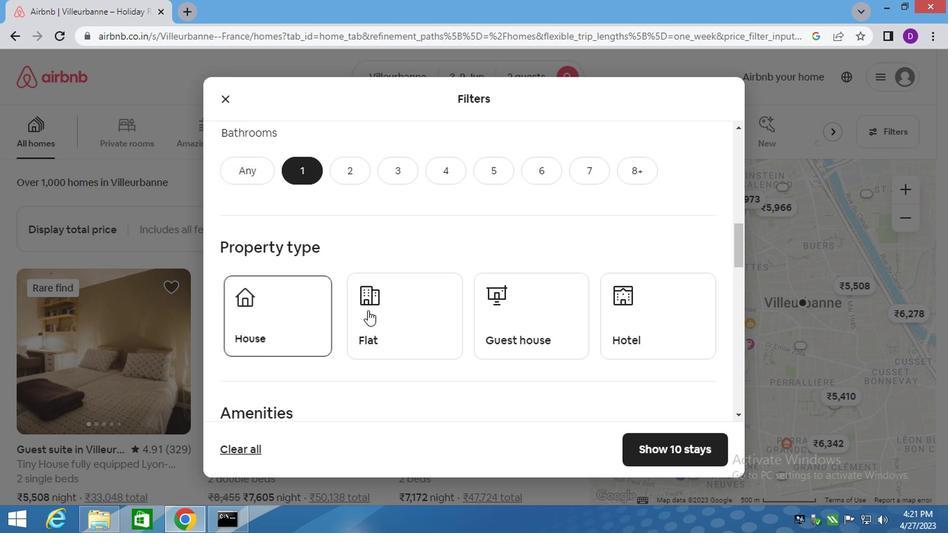 
Action: Mouse pressed left at (402, 312)
Screenshot: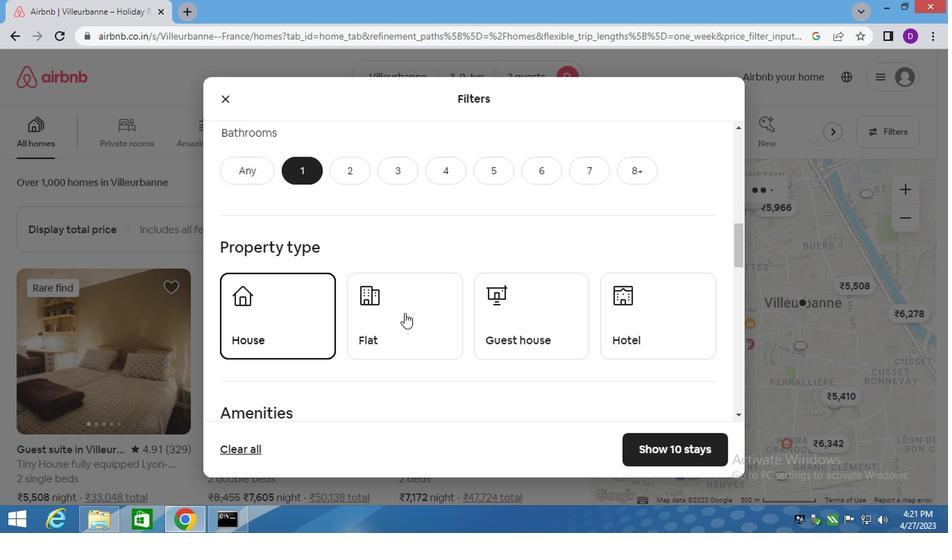 
Action: Mouse moved to (493, 316)
Screenshot: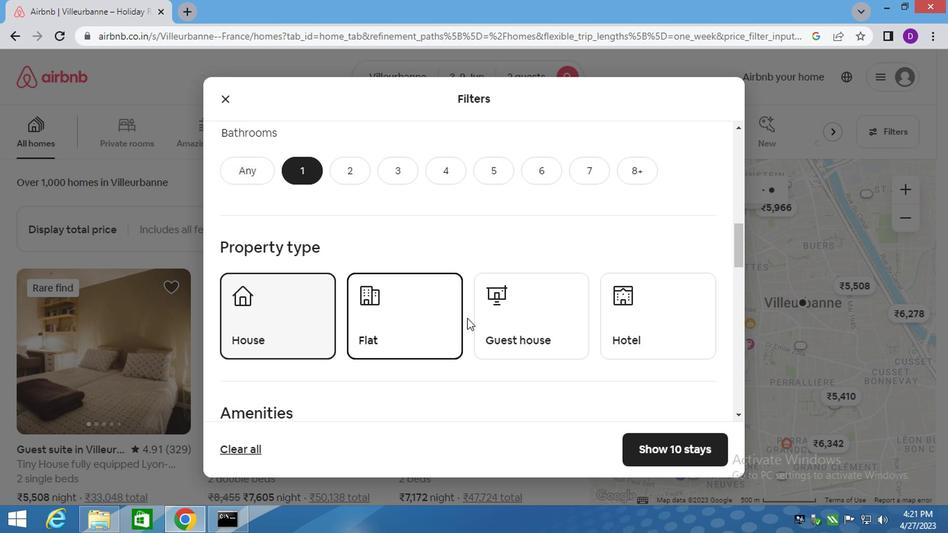 
Action: Mouse pressed left at (493, 316)
Screenshot: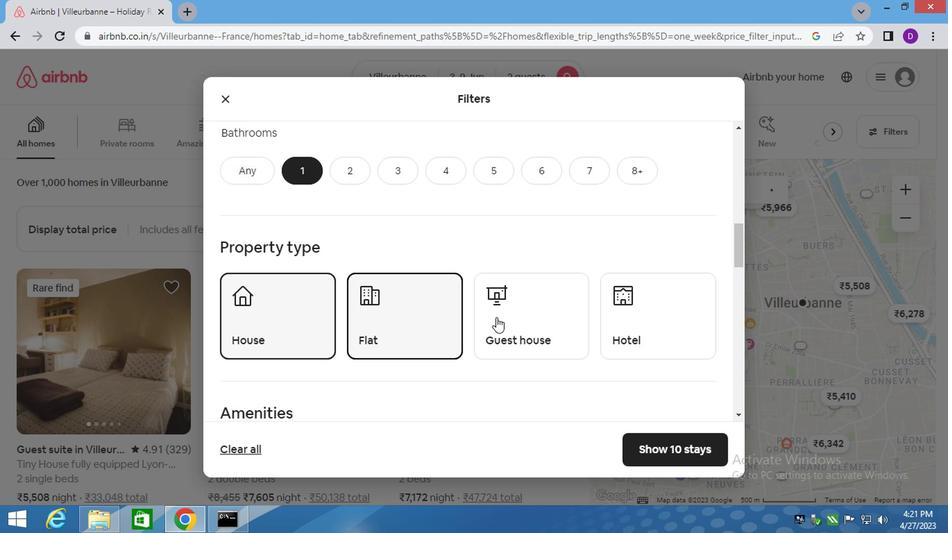 
Action: Mouse moved to (611, 309)
Screenshot: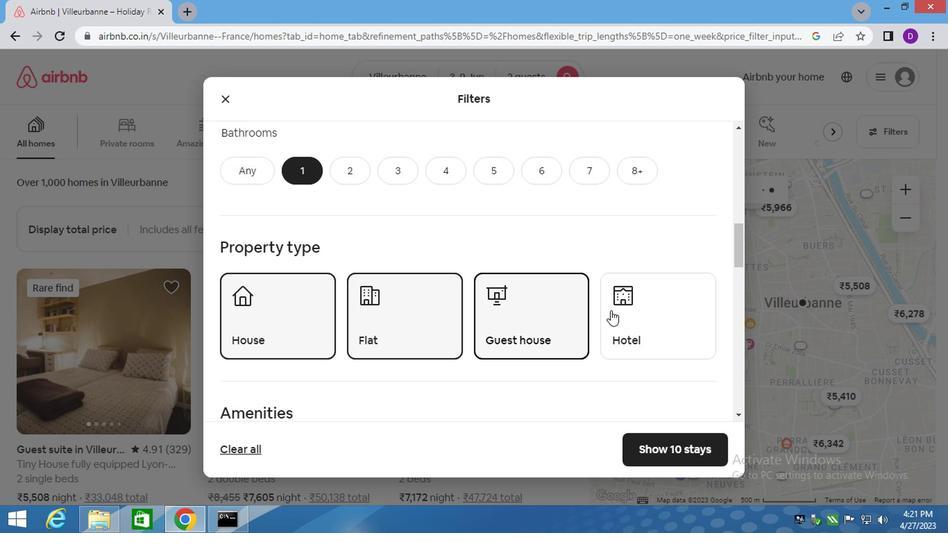 
Action: Mouse pressed left at (611, 309)
Screenshot: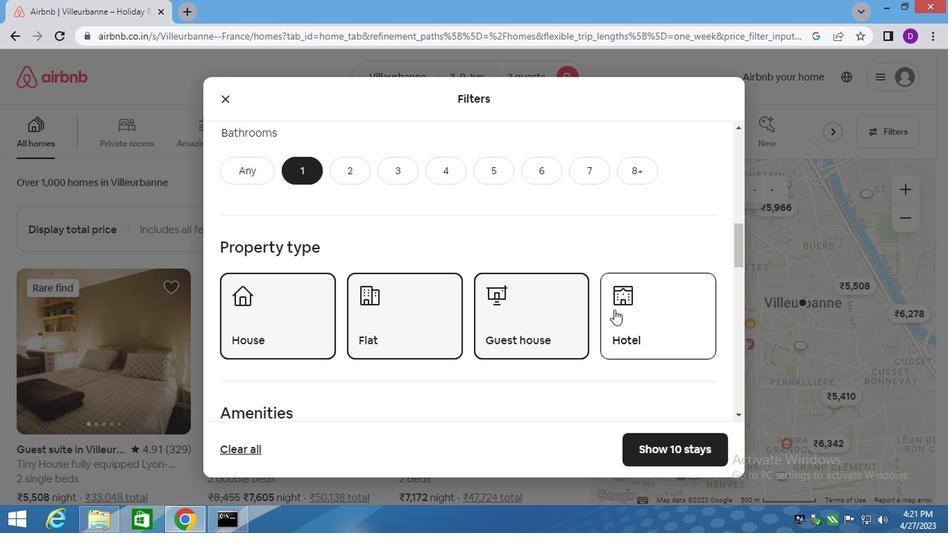 
Action: Mouse moved to (602, 335)
Screenshot: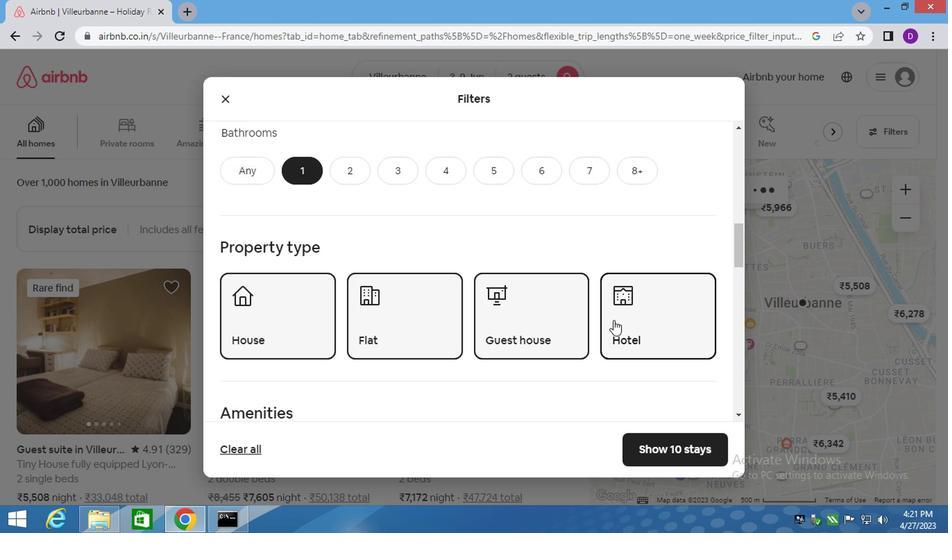 
Action: Mouse scrolled (602, 334) with delta (0, 0)
Screenshot: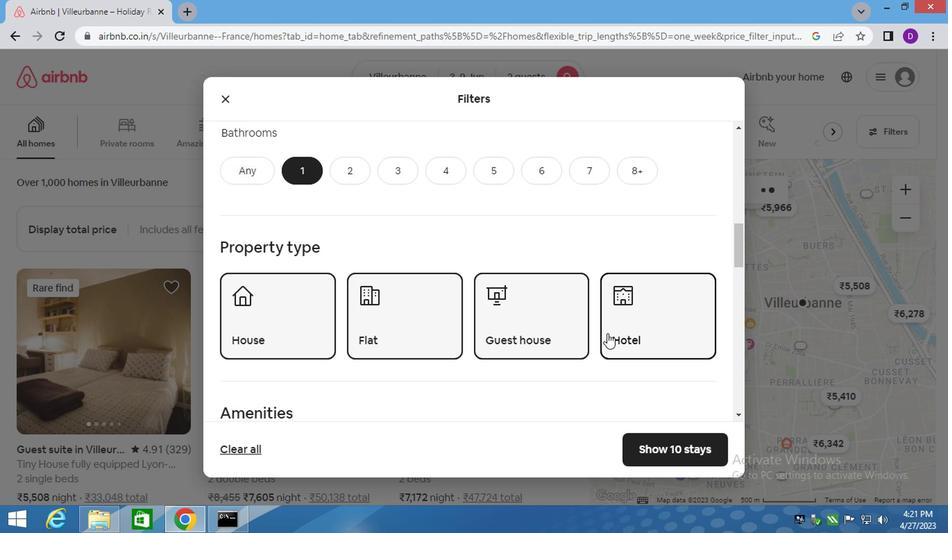 
Action: Mouse scrolled (602, 334) with delta (0, 0)
Screenshot: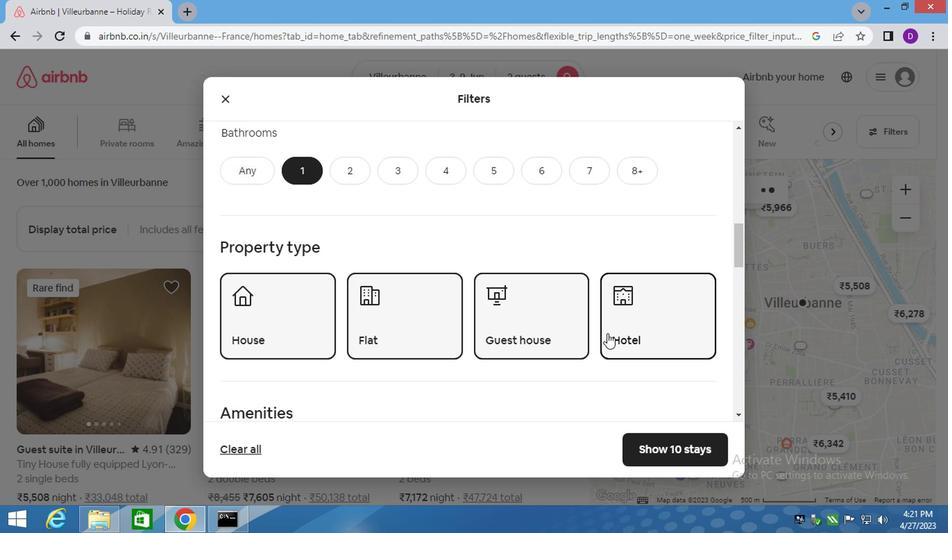 
Action: Mouse scrolled (602, 334) with delta (0, 0)
Screenshot: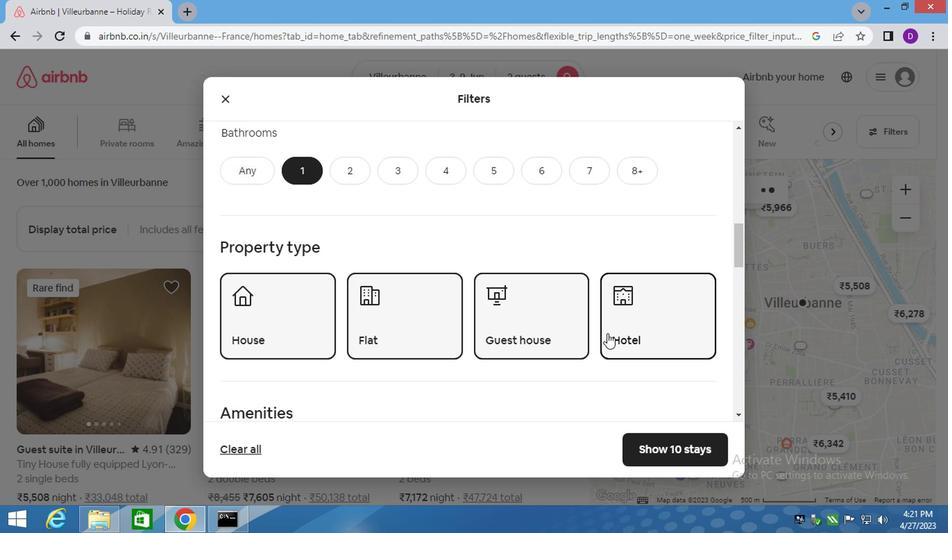
Action: Mouse scrolled (602, 334) with delta (0, 0)
Screenshot: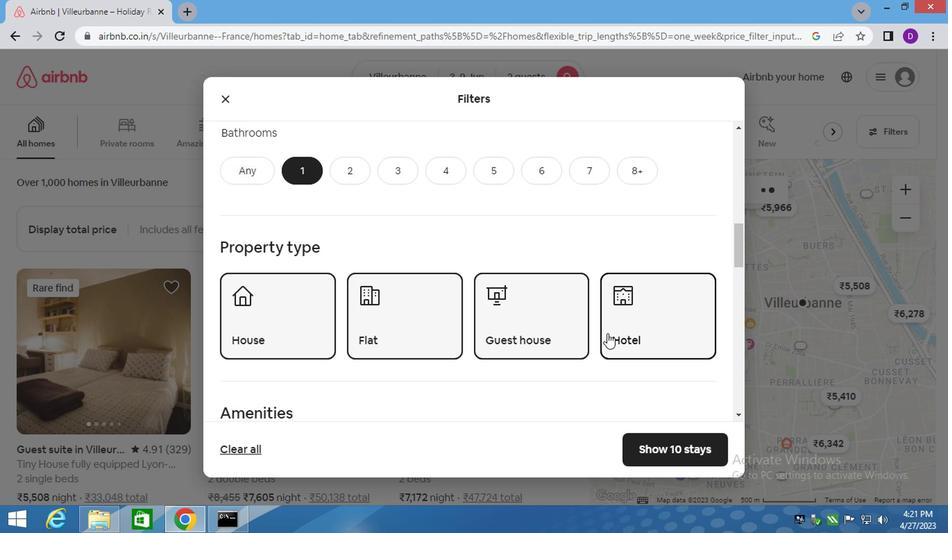 
Action: Mouse moved to (666, 361)
Screenshot: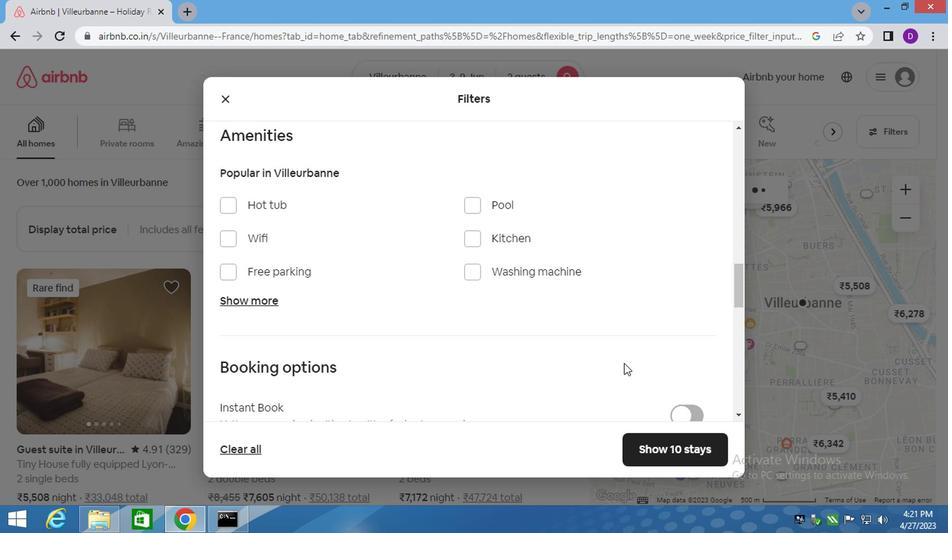 
Action: Mouse scrolled (666, 360) with delta (0, 0)
Screenshot: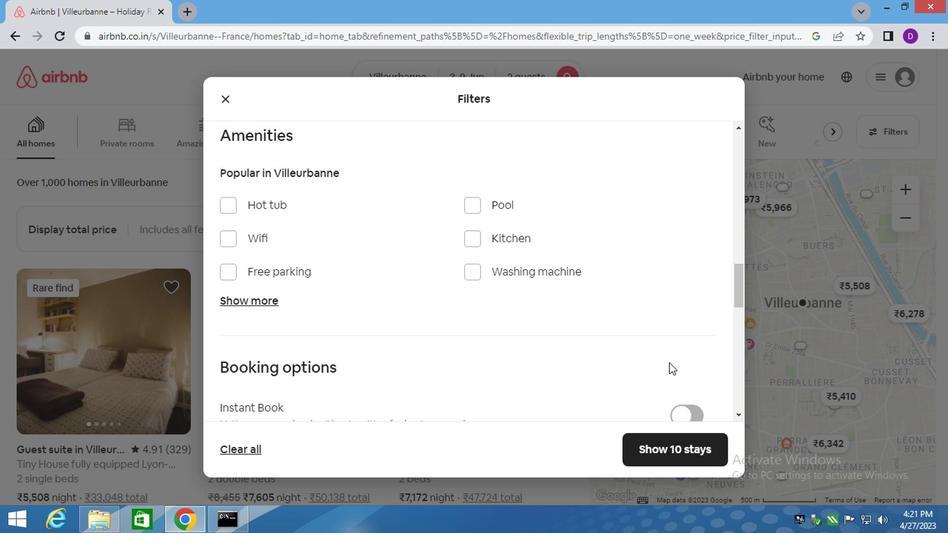 
Action: Mouse scrolled (666, 360) with delta (0, 0)
Screenshot: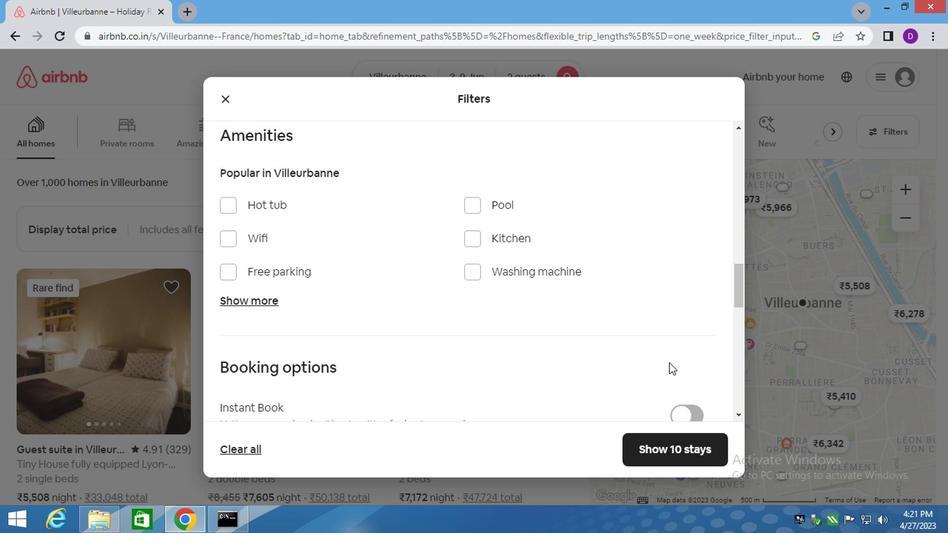
Action: Mouse scrolled (666, 360) with delta (0, 0)
Screenshot: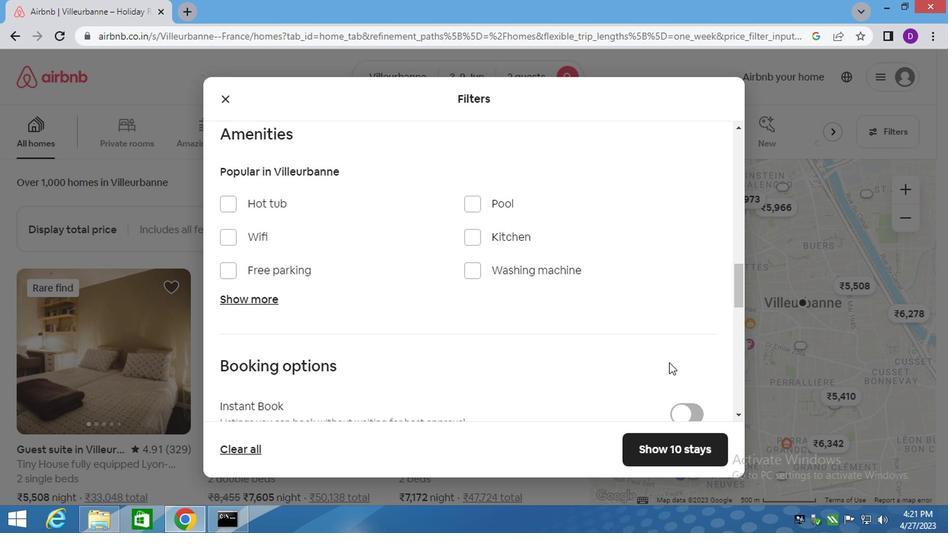 
Action: Mouse moved to (677, 250)
Screenshot: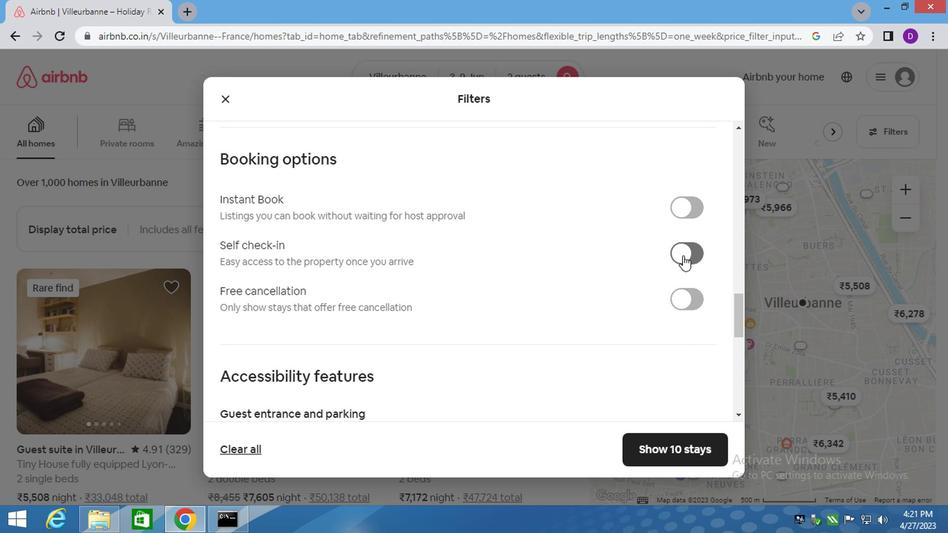 
Action: Mouse pressed left at (677, 250)
Screenshot: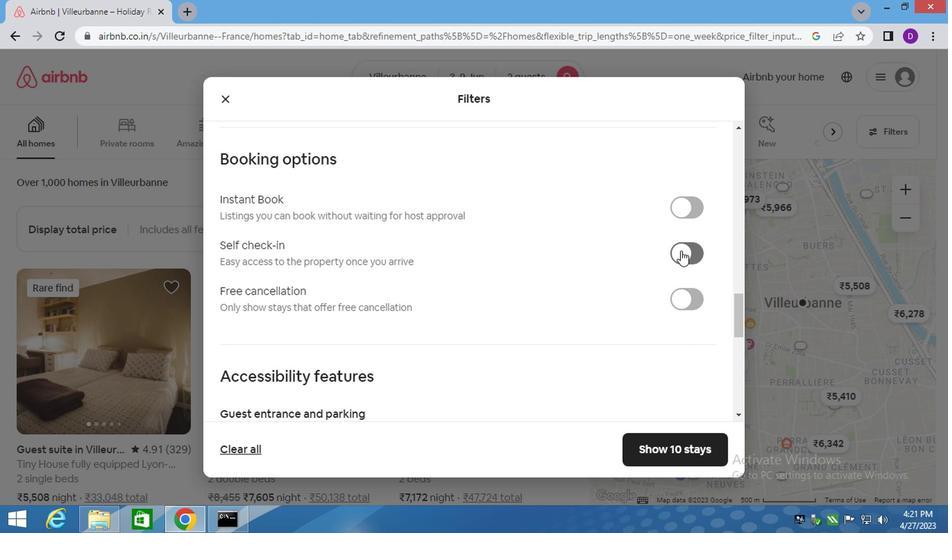 
Action: Mouse moved to (495, 330)
Screenshot: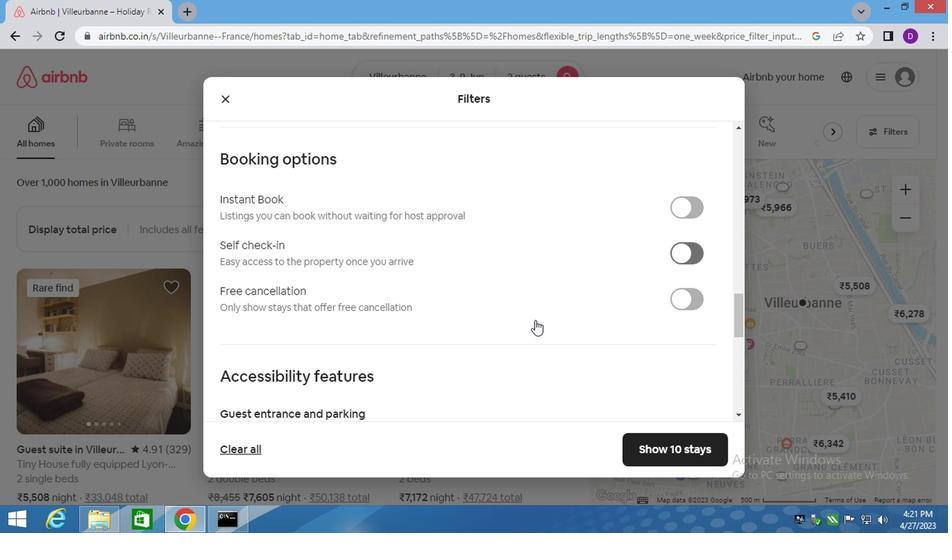
Action: Mouse scrolled (495, 329) with delta (0, 0)
Screenshot: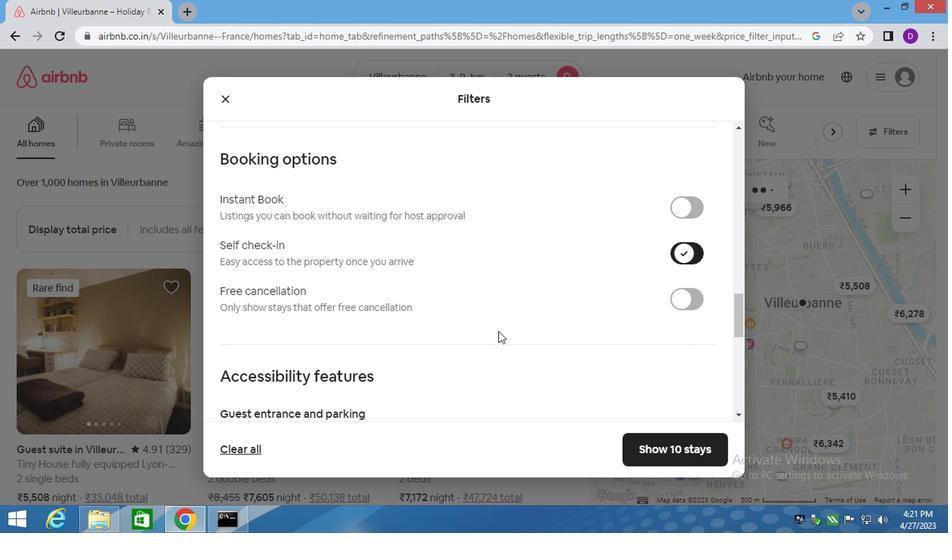
Action: Mouse scrolled (495, 329) with delta (0, 0)
Screenshot: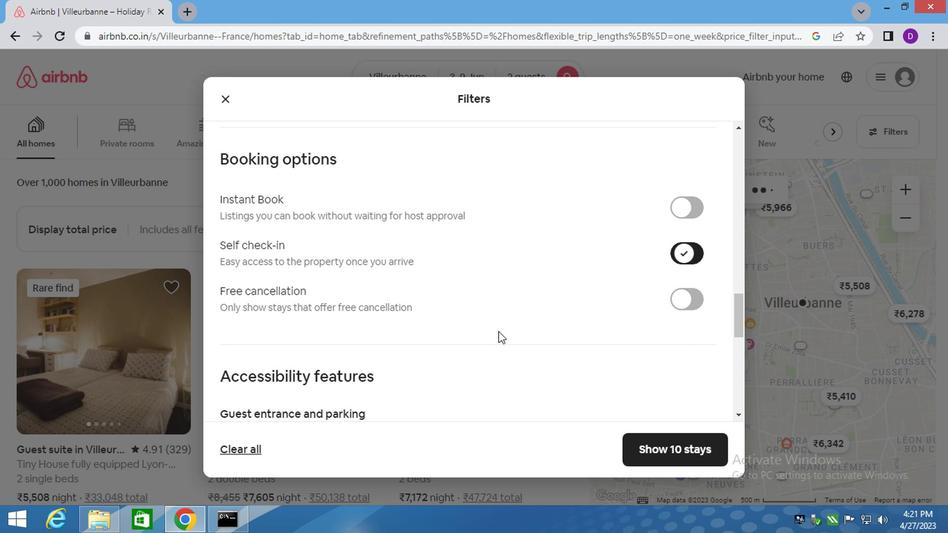 
Action: Mouse moved to (493, 331)
Screenshot: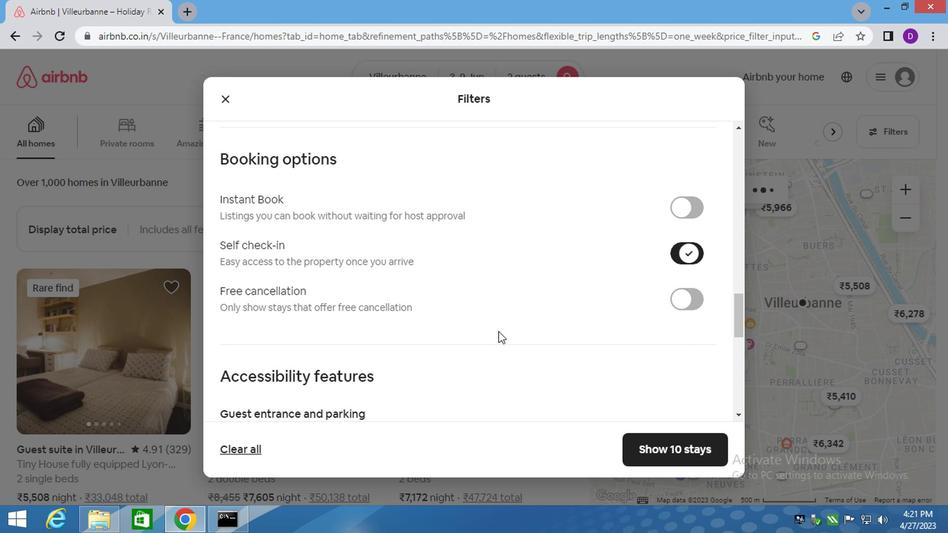 
Action: Mouse scrolled (493, 330) with delta (0, 0)
Screenshot: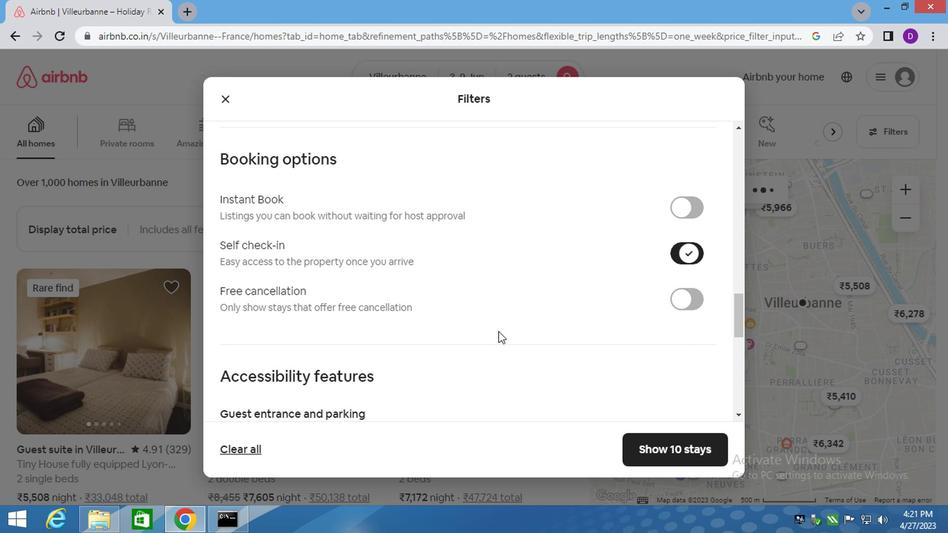 
Action: Mouse moved to (388, 361)
Screenshot: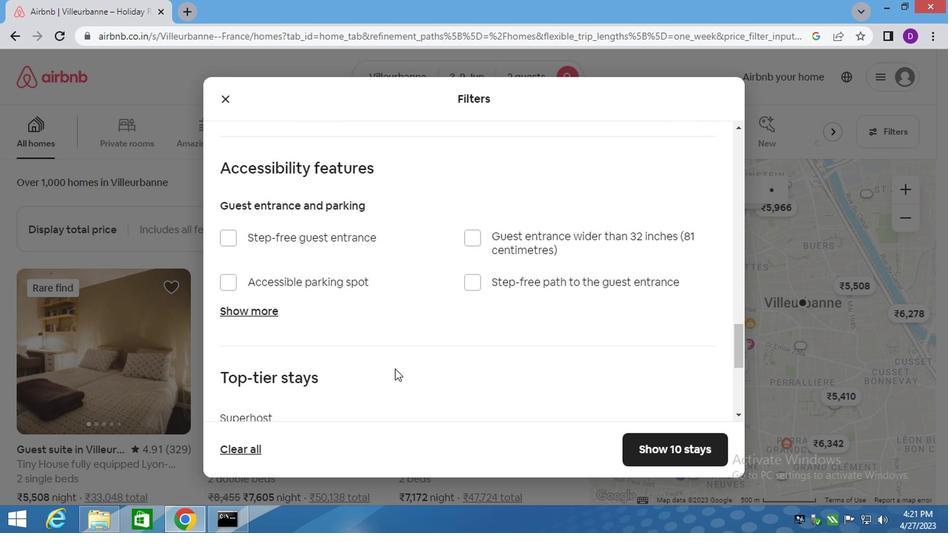 
Action: Mouse scrolled (388, 360) with delta (0, 0)
Screenshot: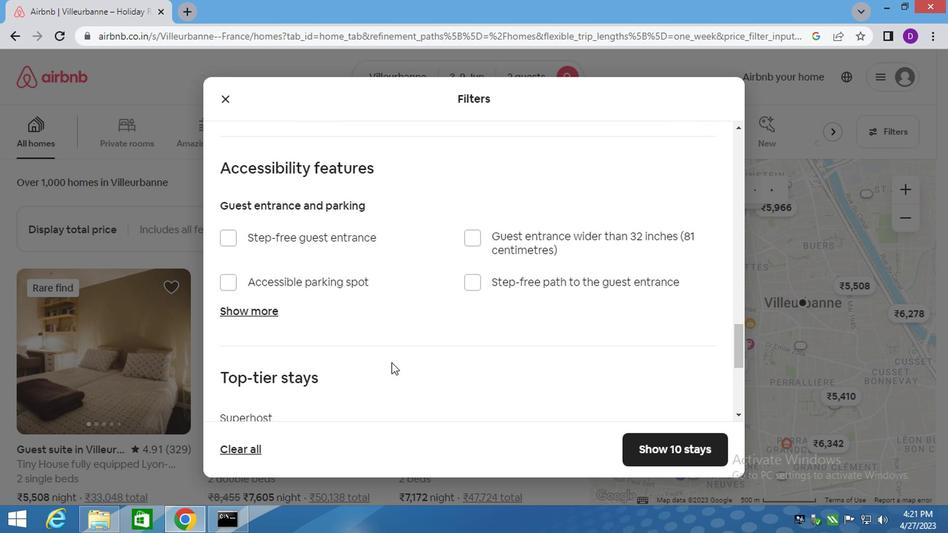 
Action: Mouse scrolled (388, 360) with delta (0, 0)
Screenshot: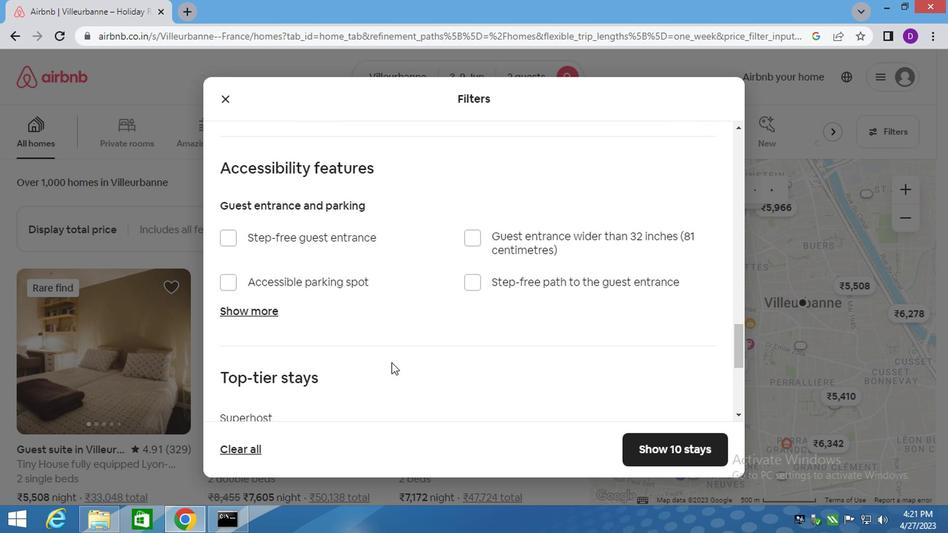 
Action: Mouse scrolled (388, 360) with delta (0, 0)
Screenshot: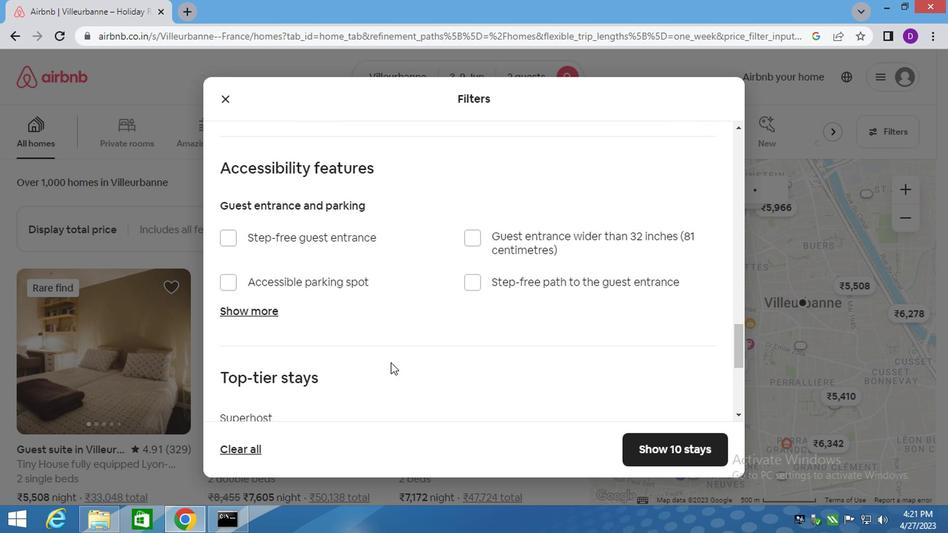 
Action: Mouse scrolled (388, 360) with delta (0, 0)
Screenshot: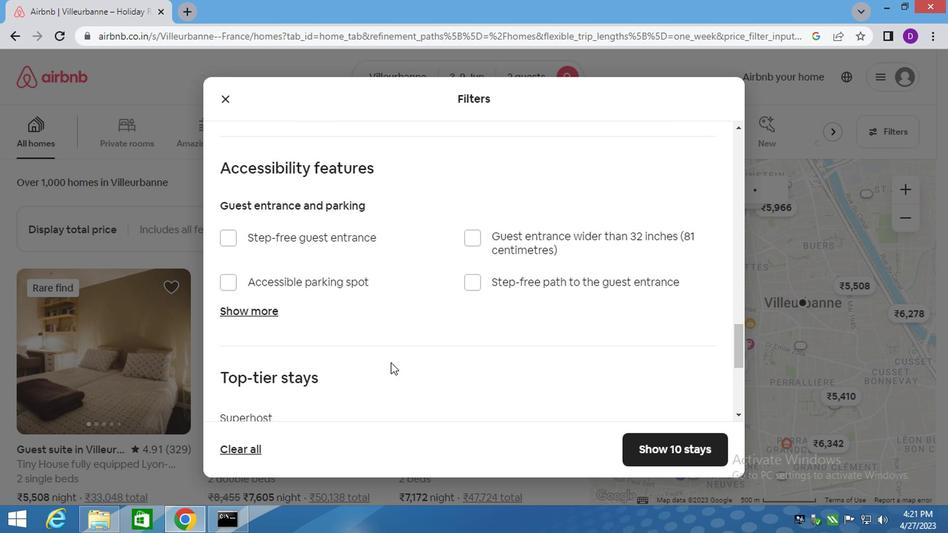 
Action: Mouse moved to (266, 334)
Screenshot: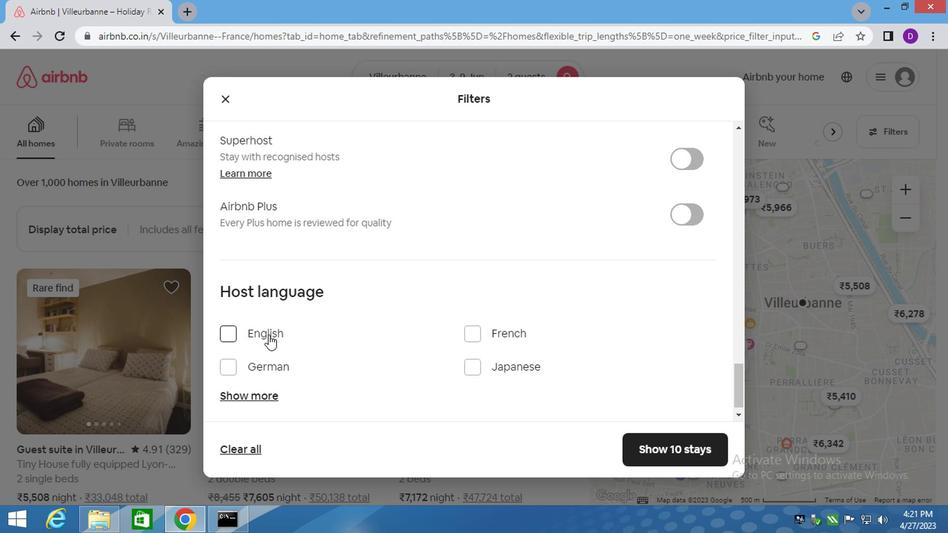 
Action: Mouse pressed left at (266, 334)
Screenshot: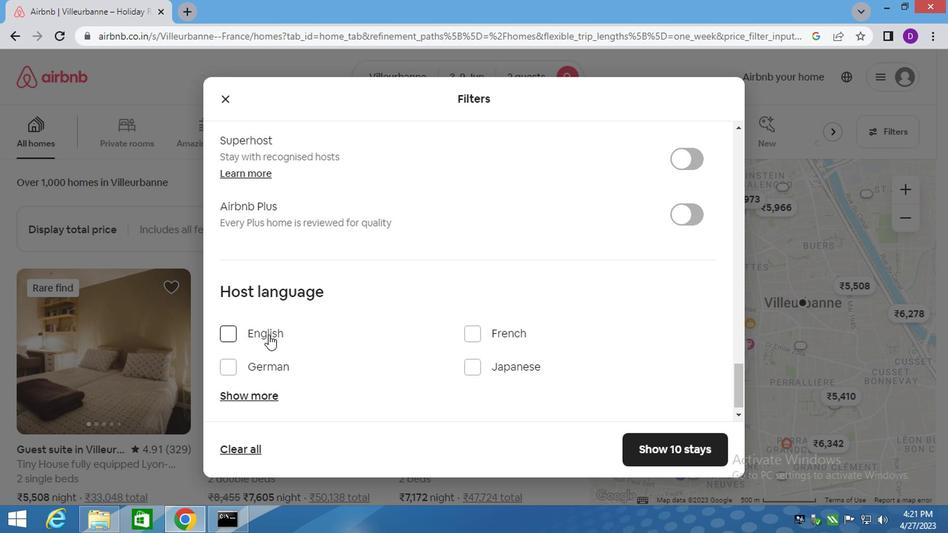 
Action: Mouse moved to (664, 442)
Screenshot: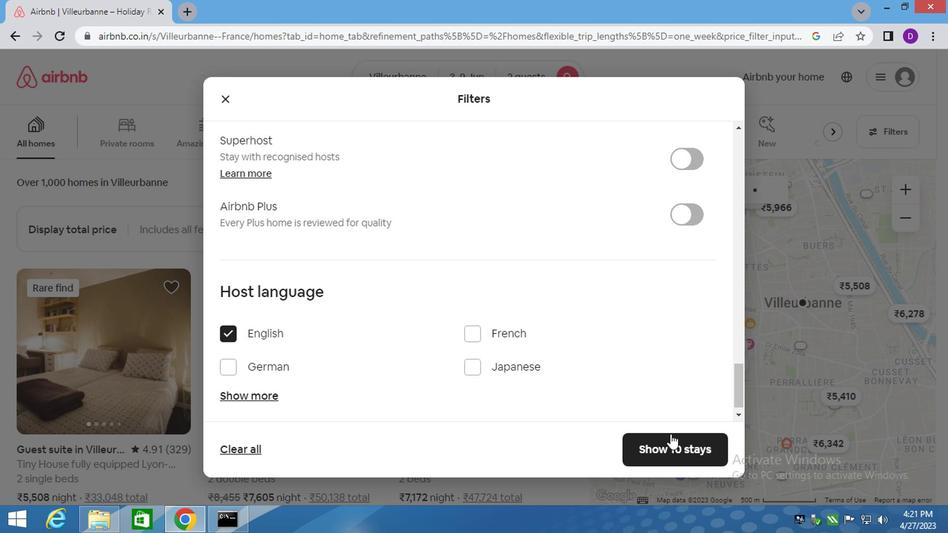 
Action: Mouse pressed left at (664, 442)
Screenshot: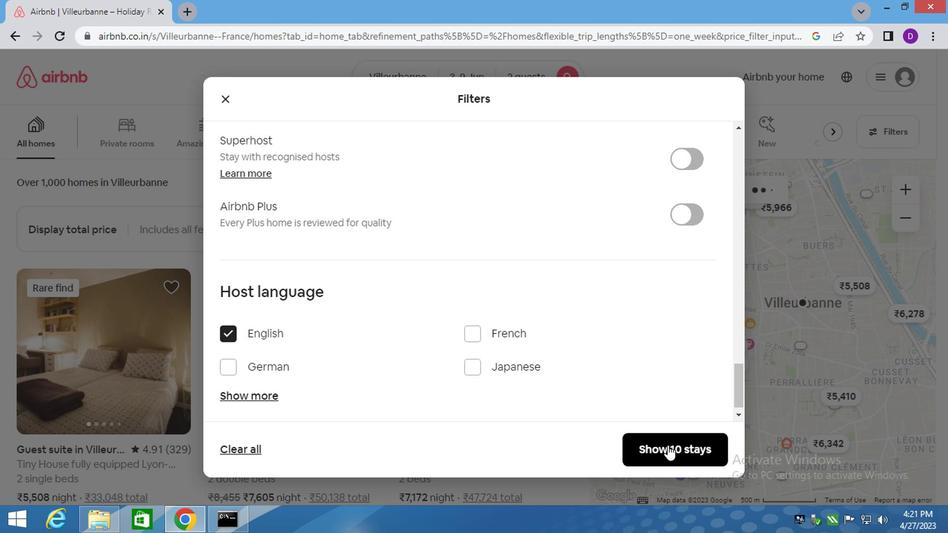 
Action: Mouse moved to (506, 438)
Screenshot: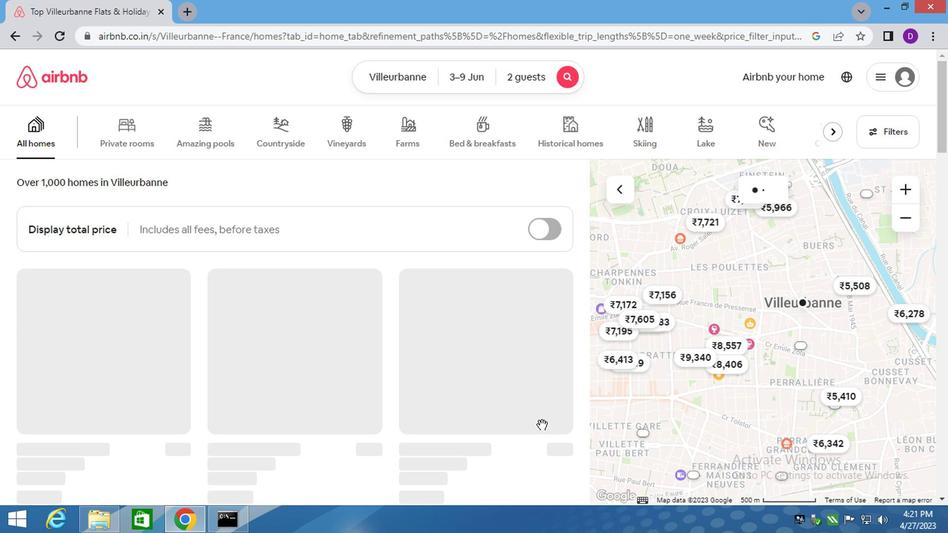 
